 Task: Create a due date automation trigger when advanced on, 2 hours after a card is due add basic assigned only to me.
Action: Mouse moved to (1126, 328)
Screenshot: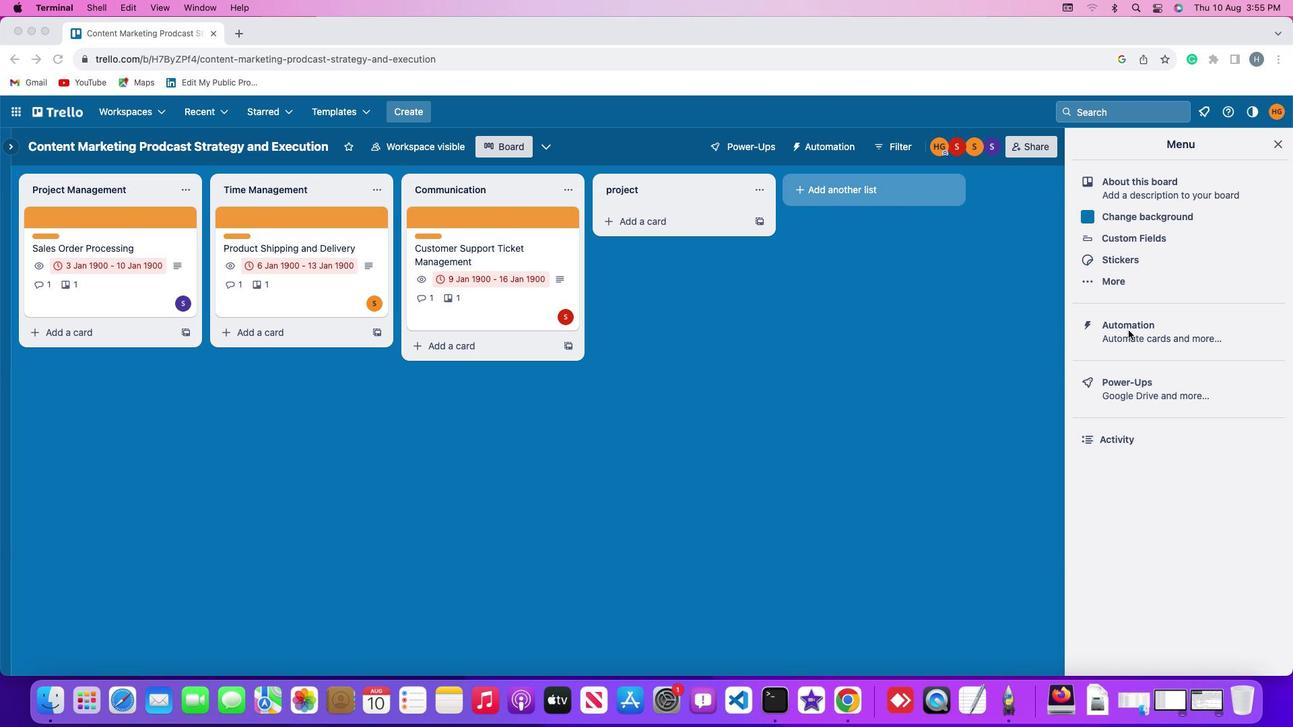 
Action: Mouse pressed left at (1126, 328)
Screenshot: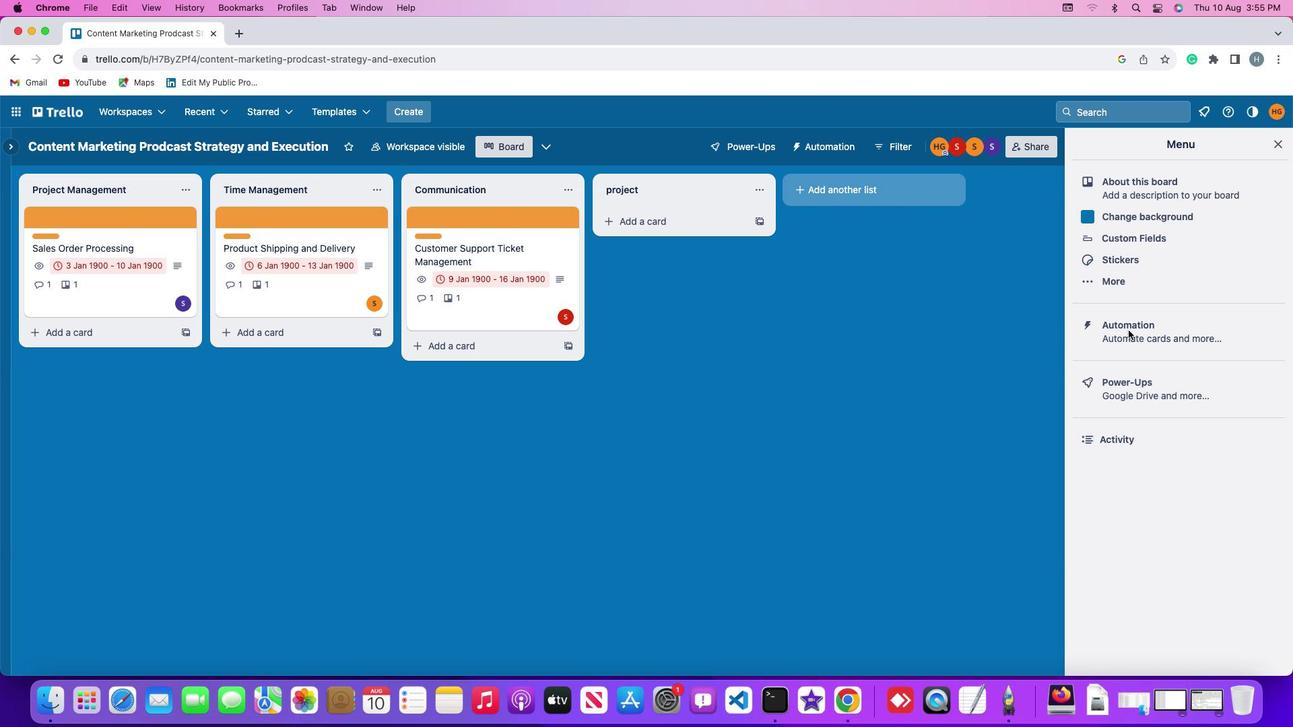 
Action: Mouse pressed left at (1126, 328)
Screenshot: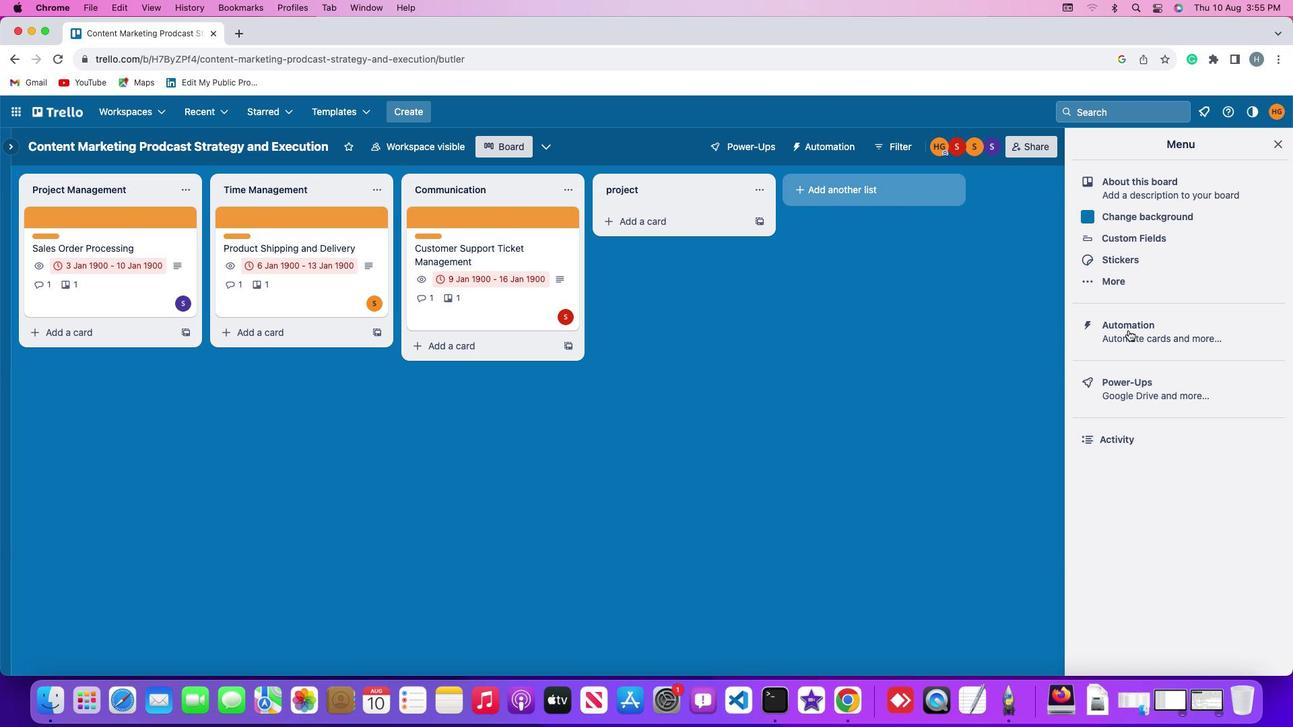
Action: Mouse moved to (81, 321)
Screenshot: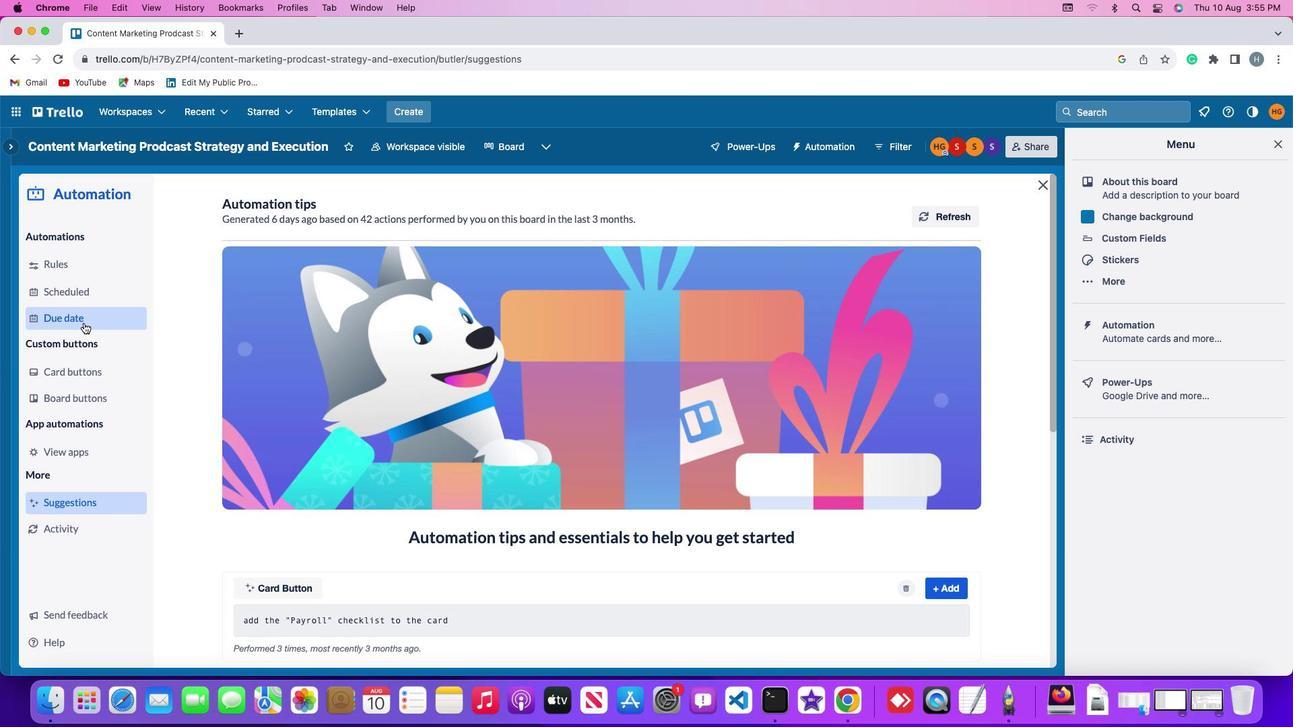 
Action: Mouse pressed left at (81, 321)
Screenshot: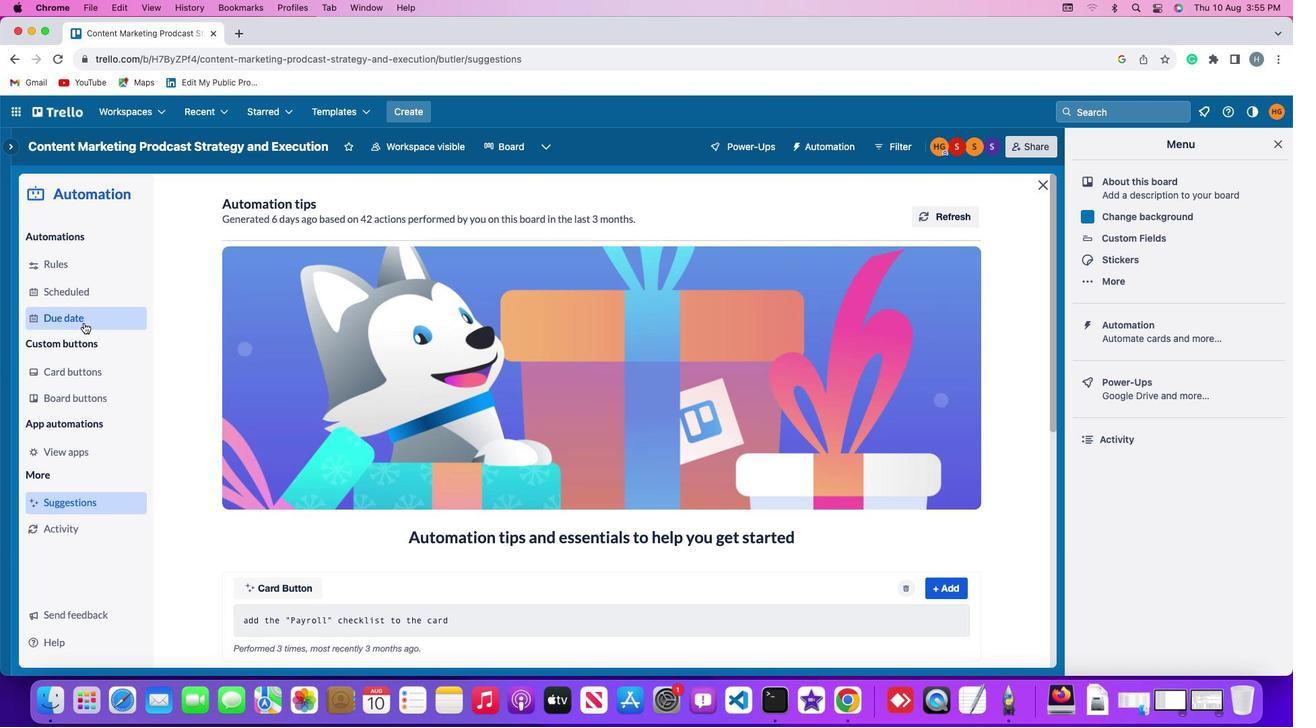 
Action: Mouse moved to (900, 202)
Screenshot: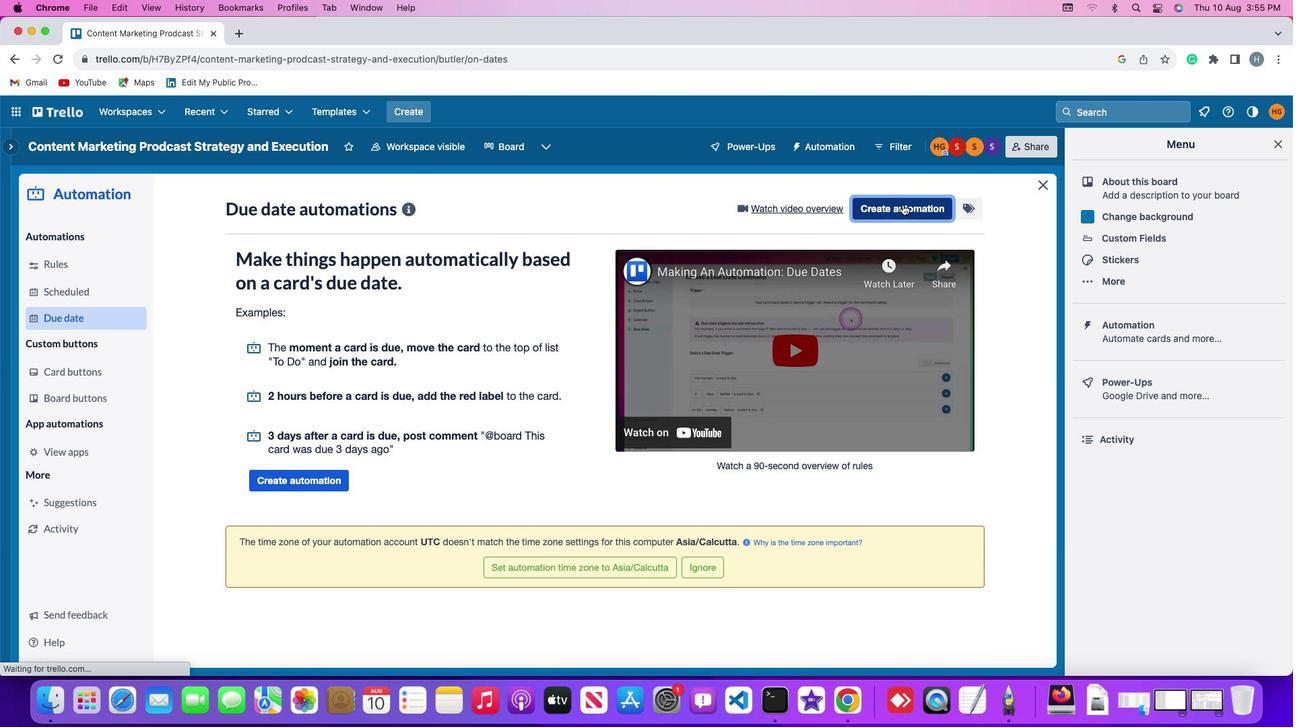 
Action: Mouse pressed left at (900, 202)
Screenshot: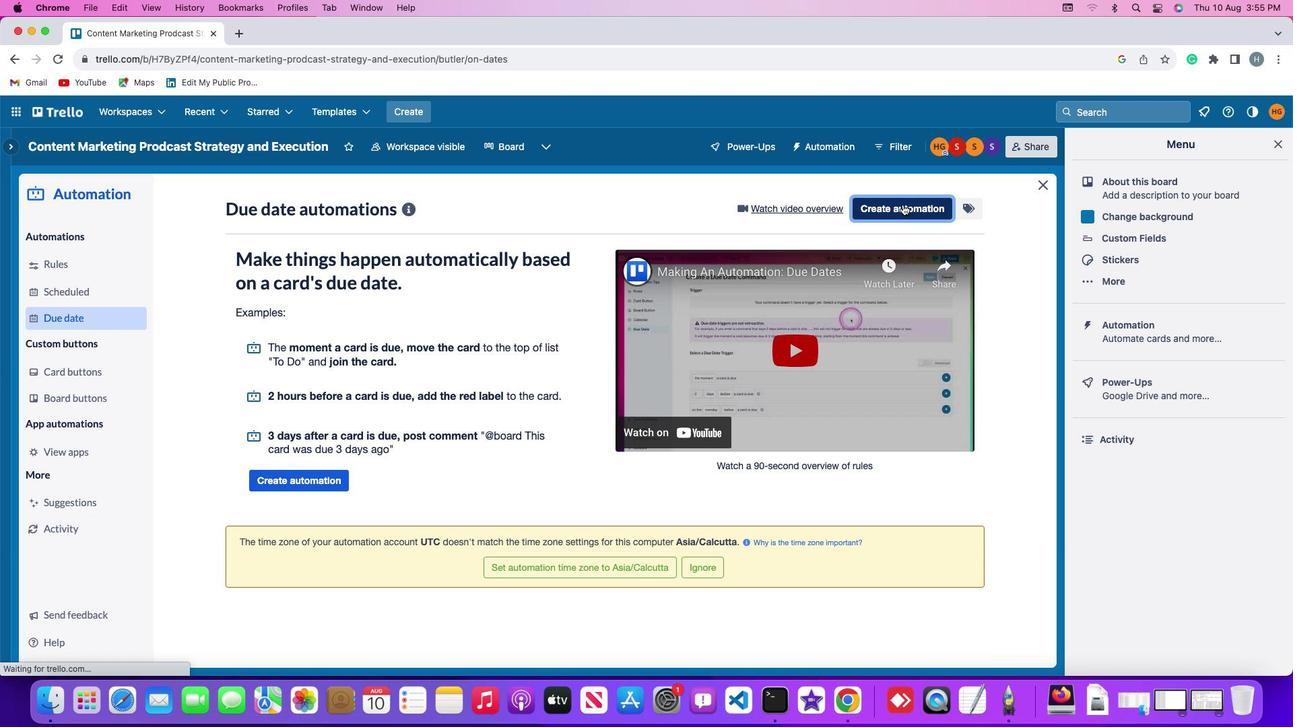 
Action: Mouse moved to (326, 335)
Screenshot: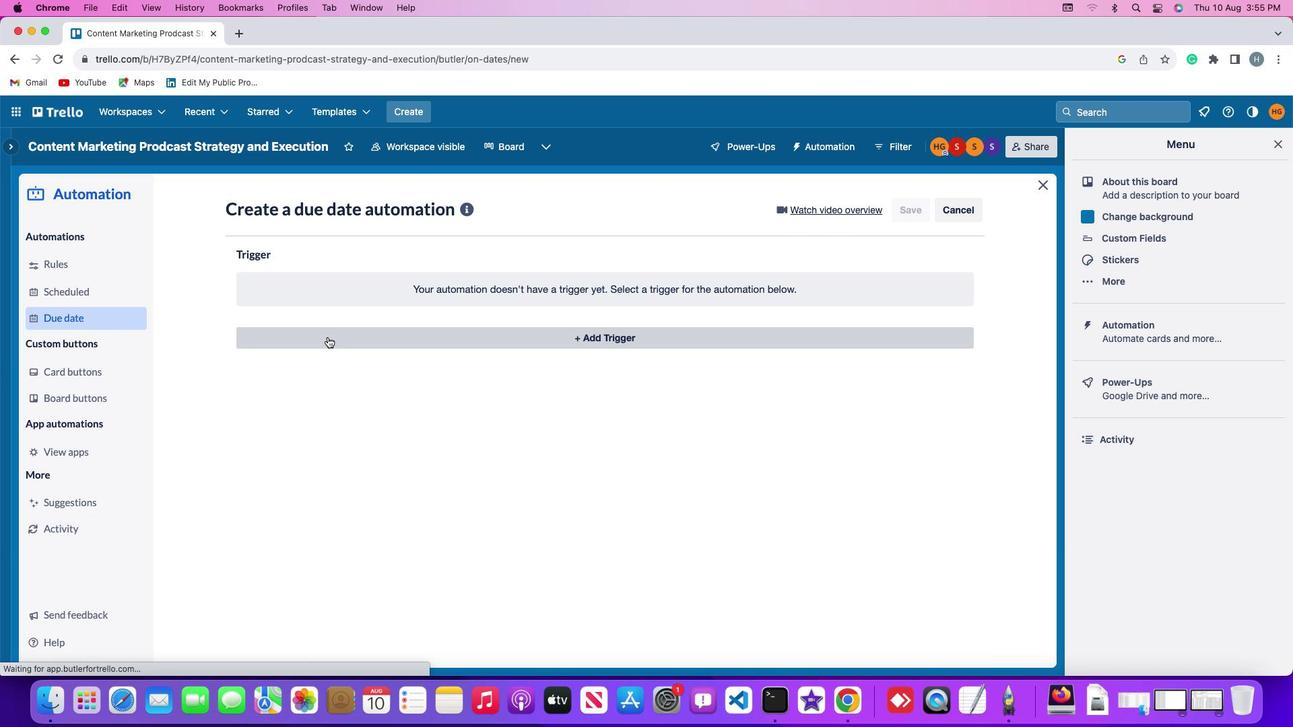 
Action: Mouse pressed left at (326, 335)
Screenshot: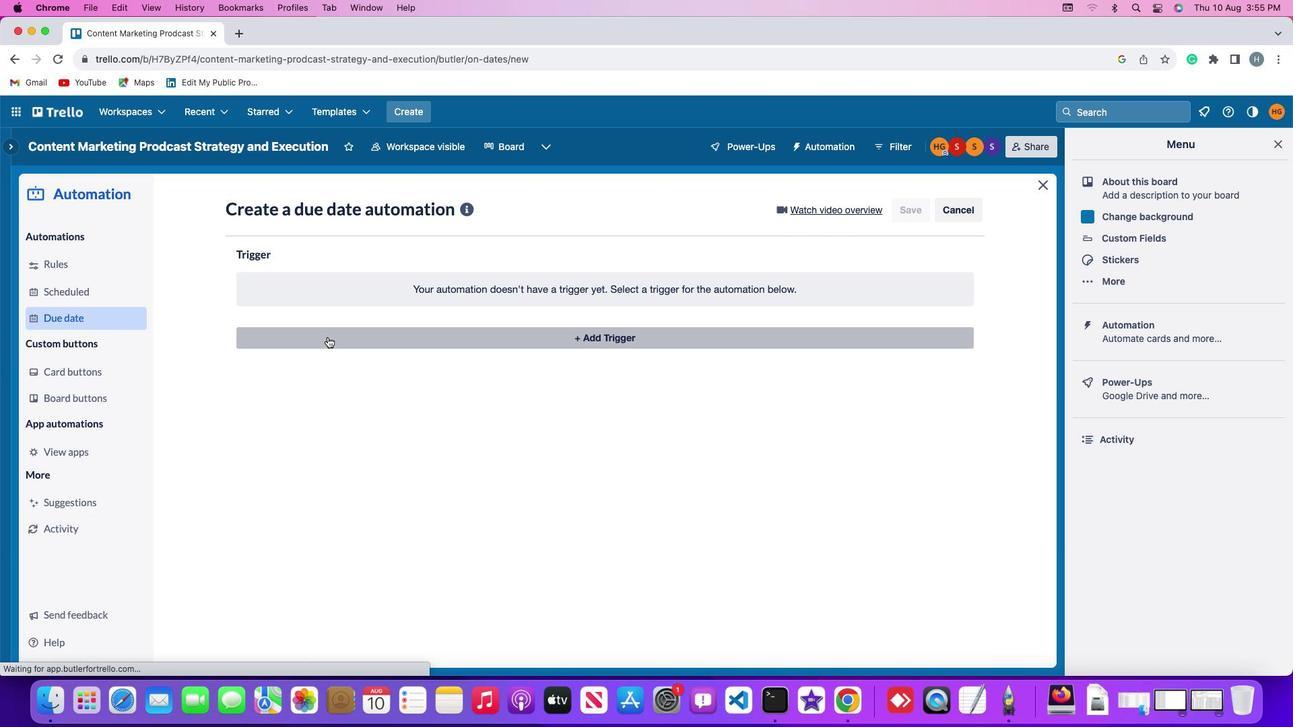 
Action: Mouse moved to (263, 542)
Screenshot: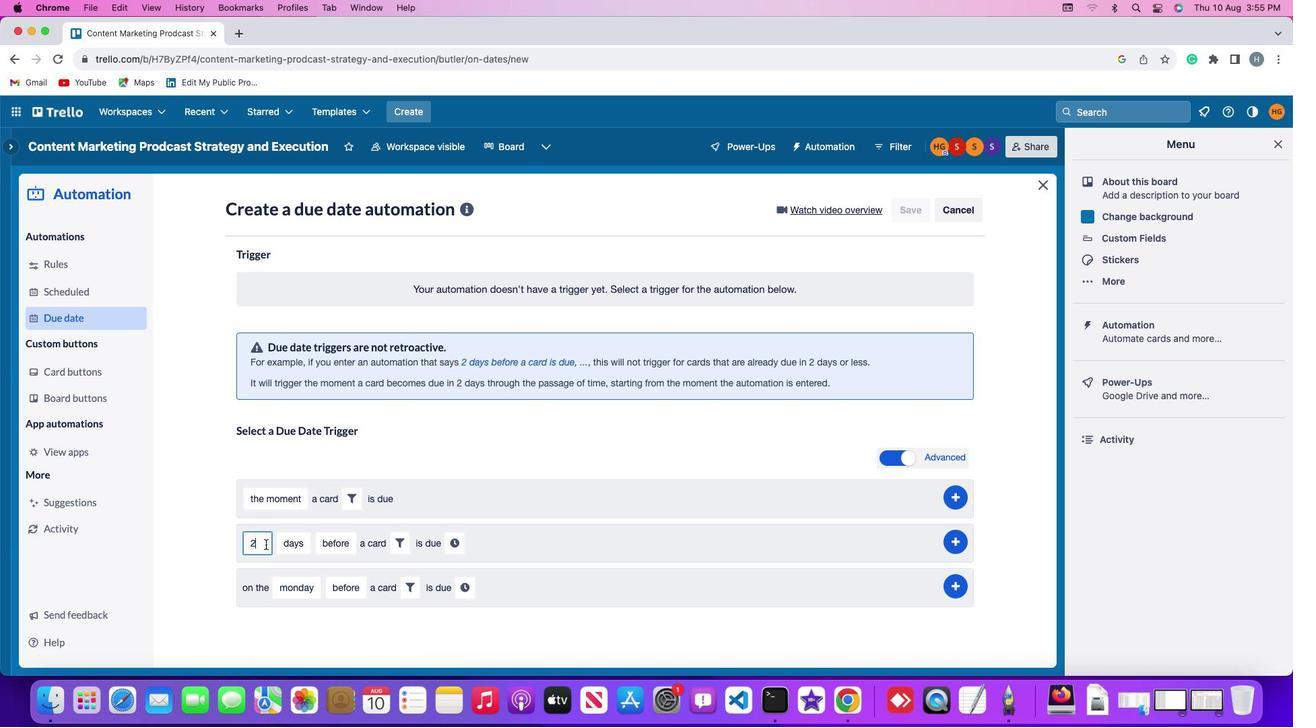 
Action: Mouse pressed left at (263, 542)
Screenshot: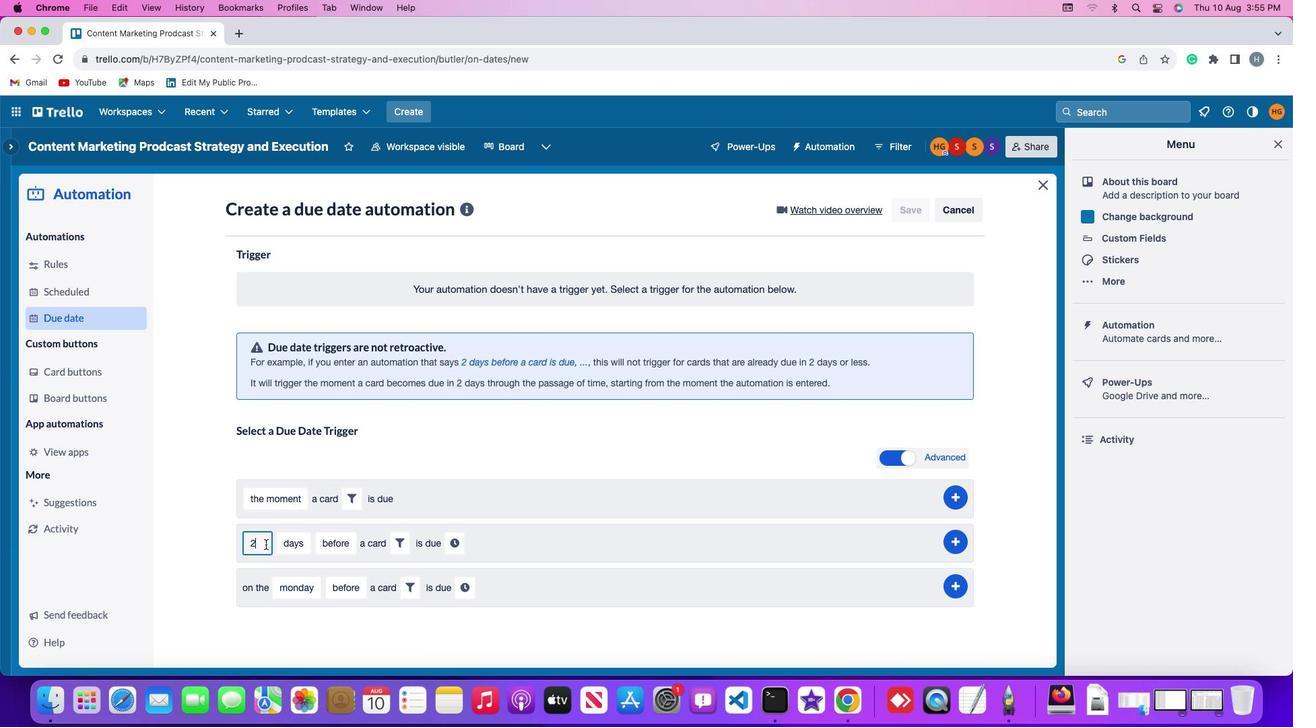 
Action: Mouse moved to (265, 544)
Screenshot: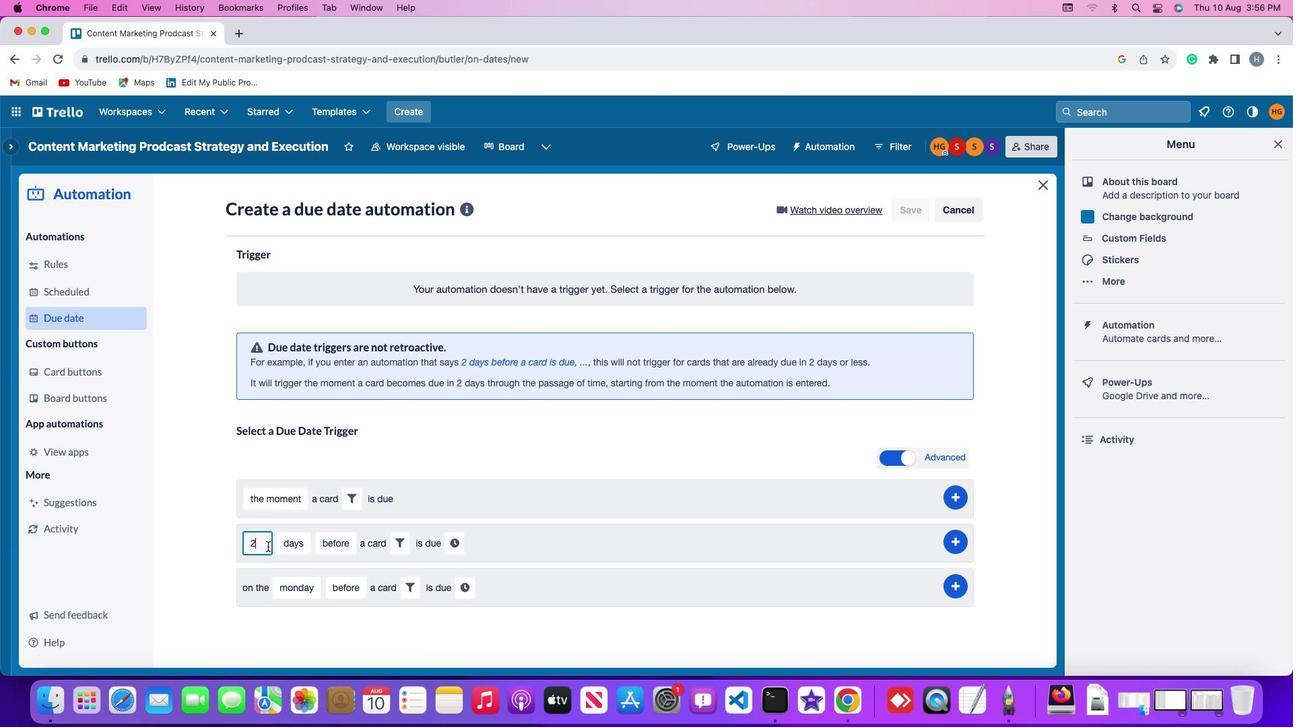 
Action: Key pressed Key.backspace
Screenshot: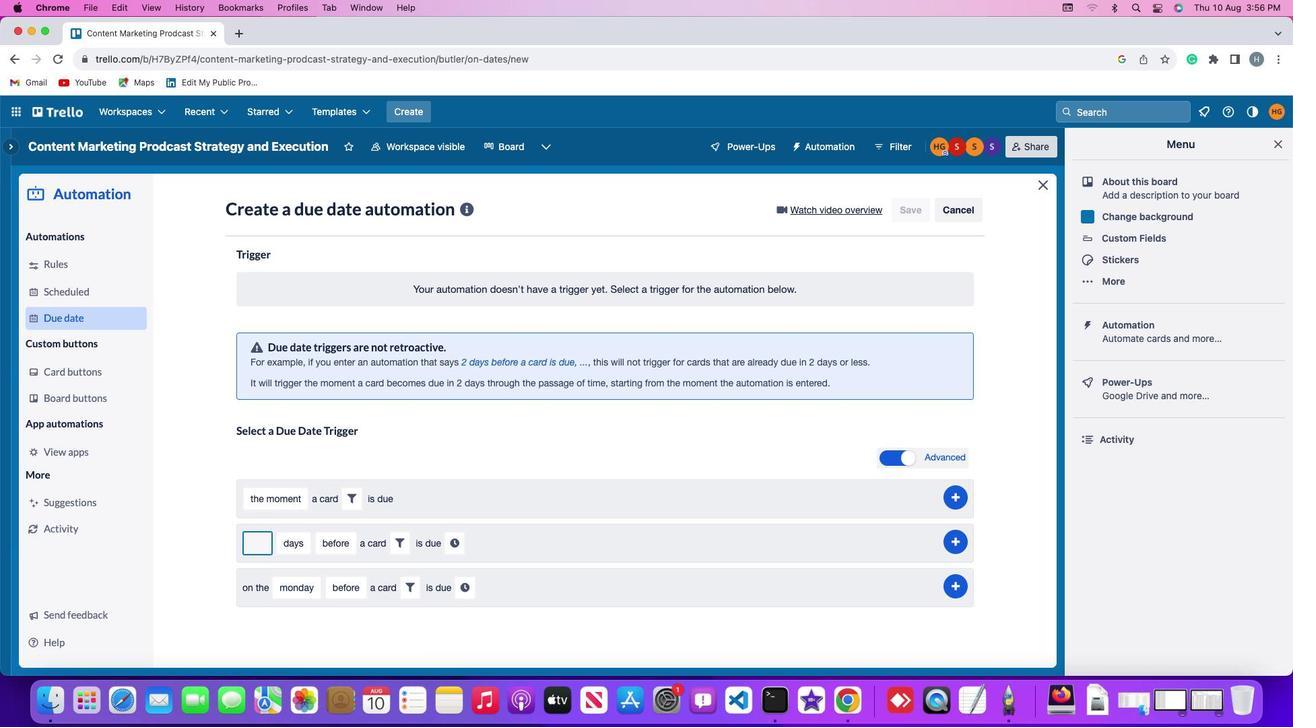 
Action: Mouse moved to (267, 544)
Screenshot: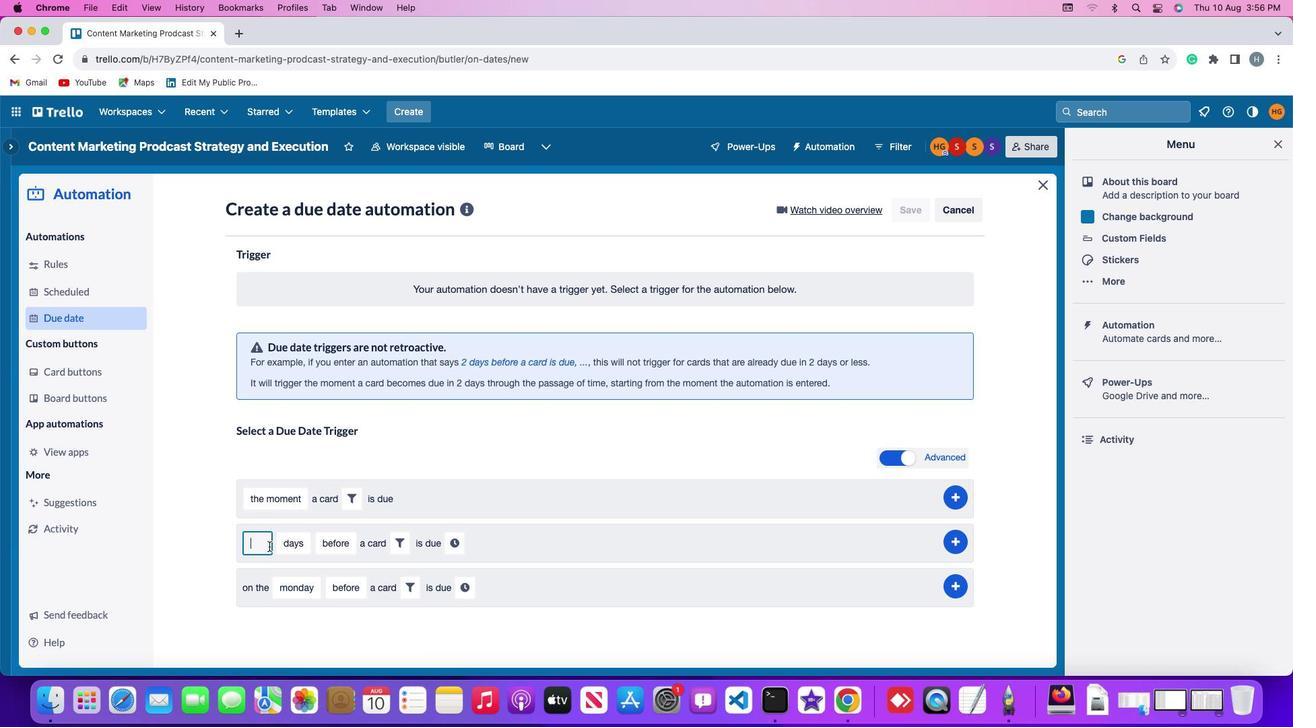 
Action: Key pressed '2'
Screenshot: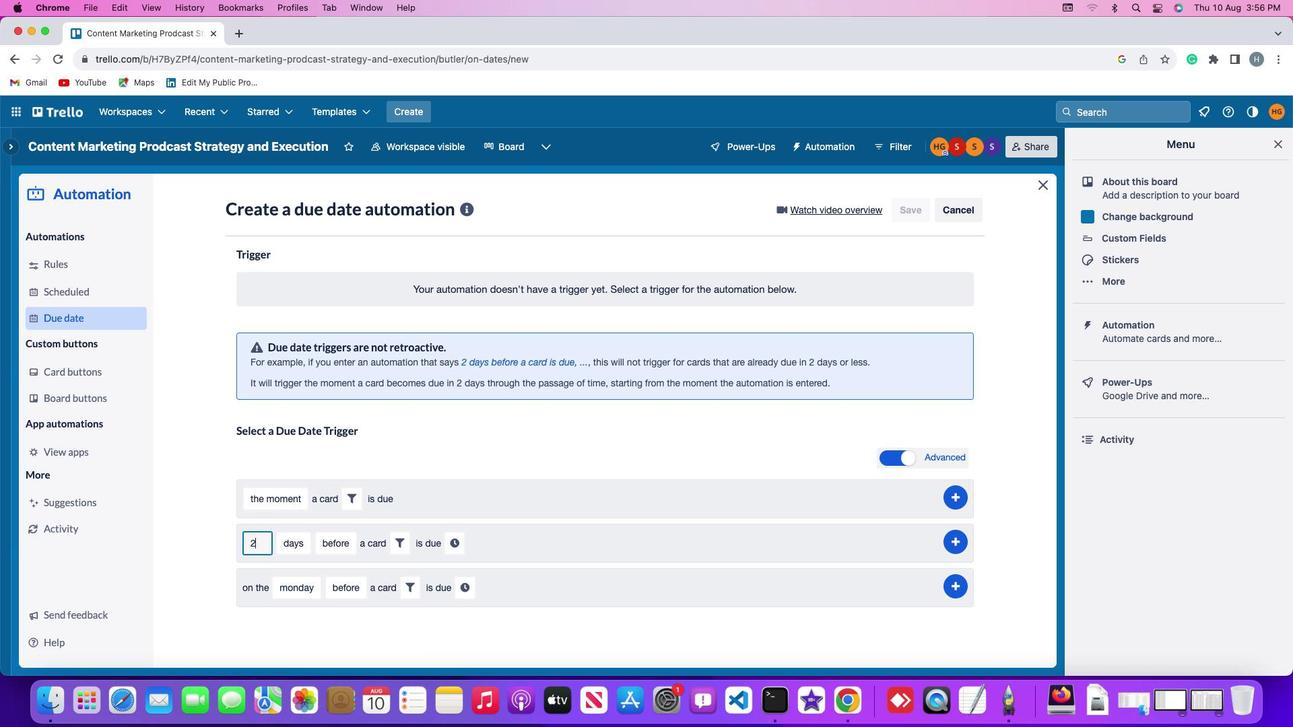 
Action: Mouse moved to (295, 545)
Screenshot: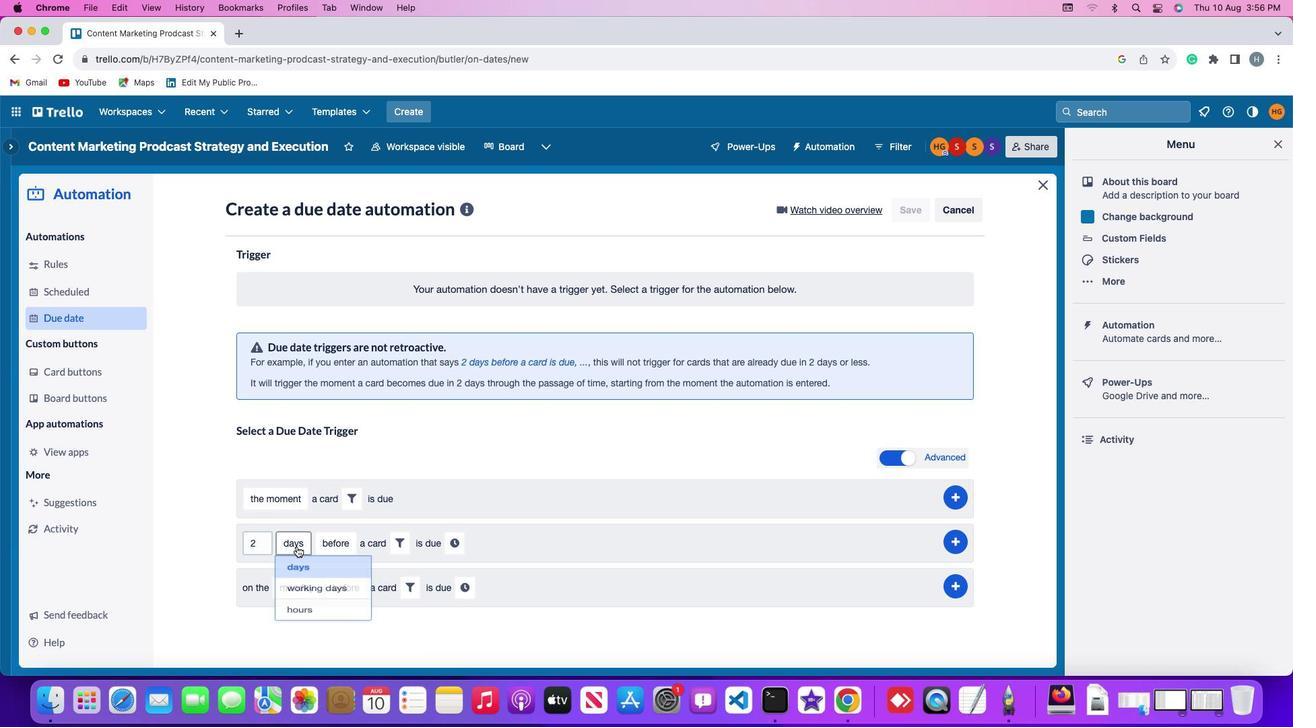 
Action: Mouse pressed left at (295, 545)
Screenshot: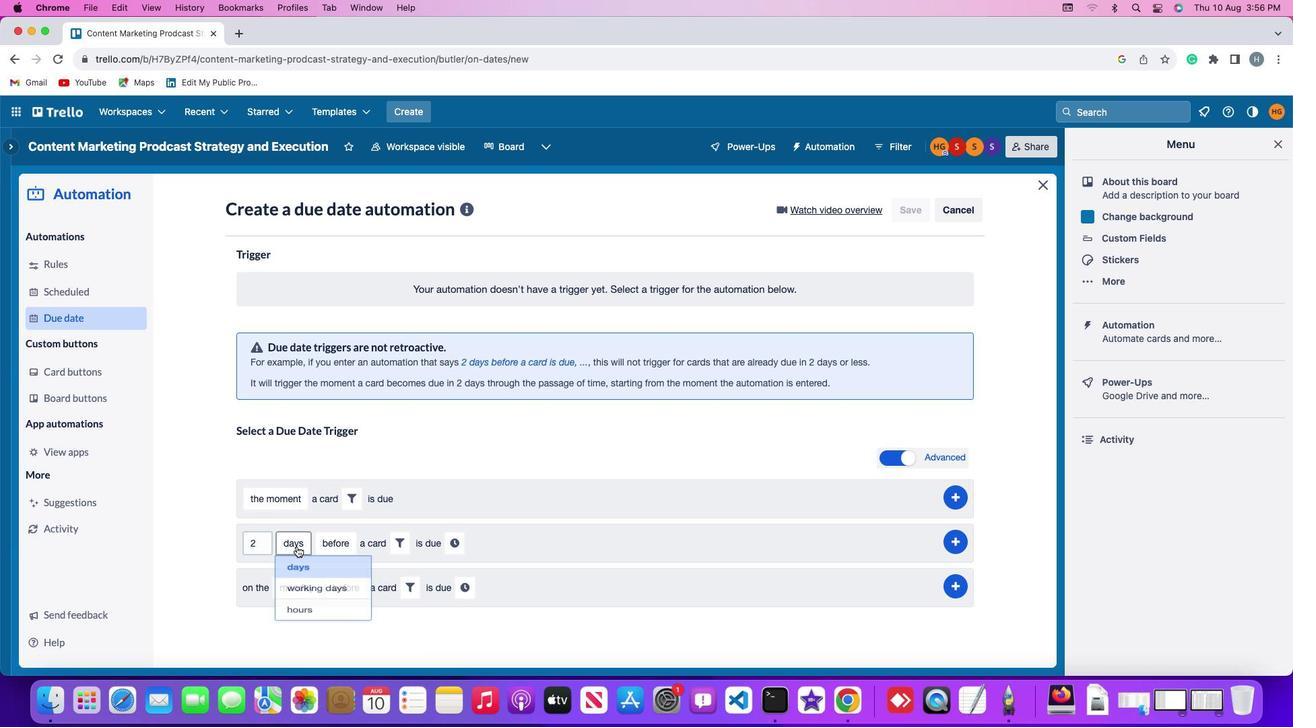 
Action: Mouse moved to (294, 619)
Screenshot: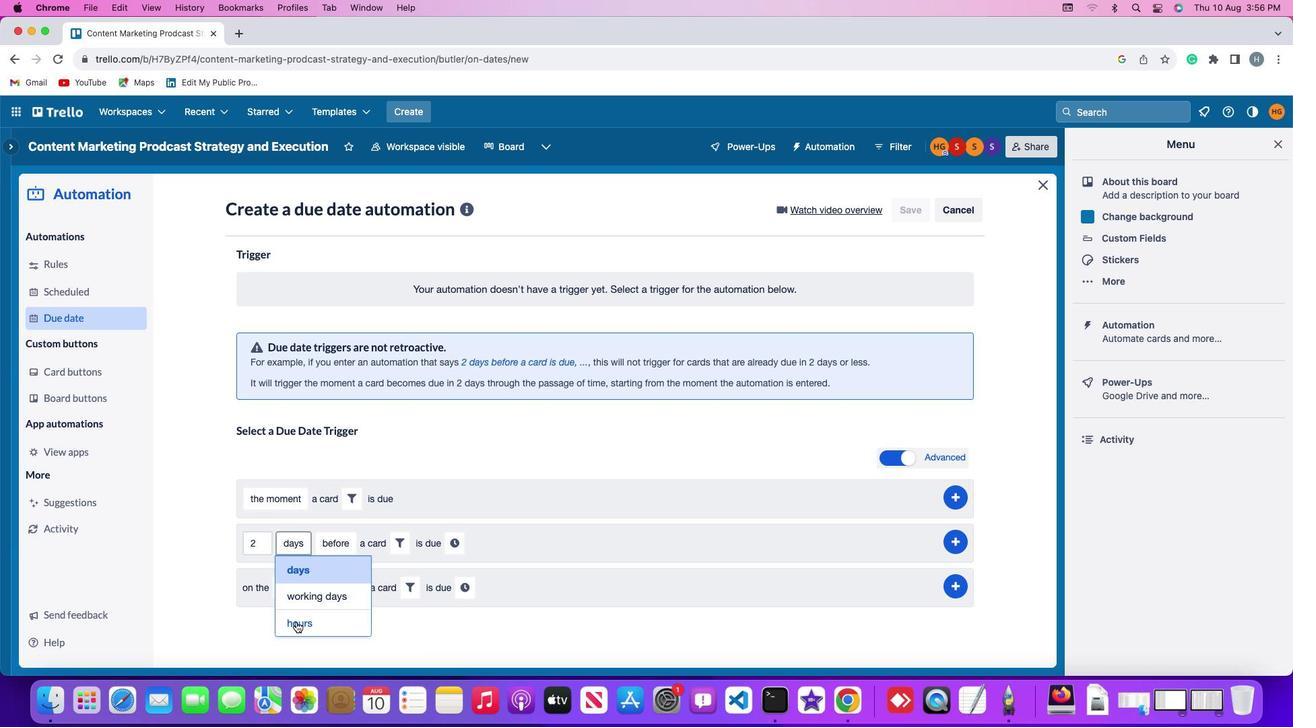 
Action: Mouse pressed left at (294, 619)
Screenshot: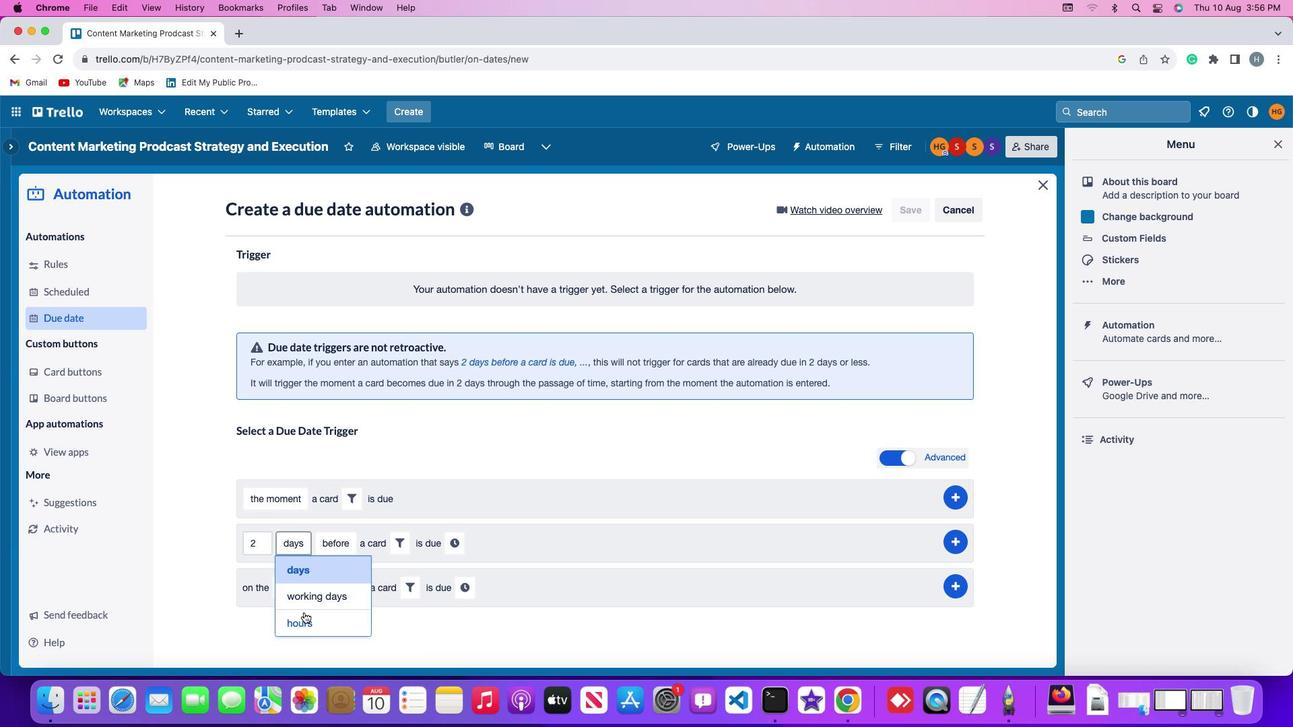 
Action: Mouse moved to (340, 532)
Screenshot: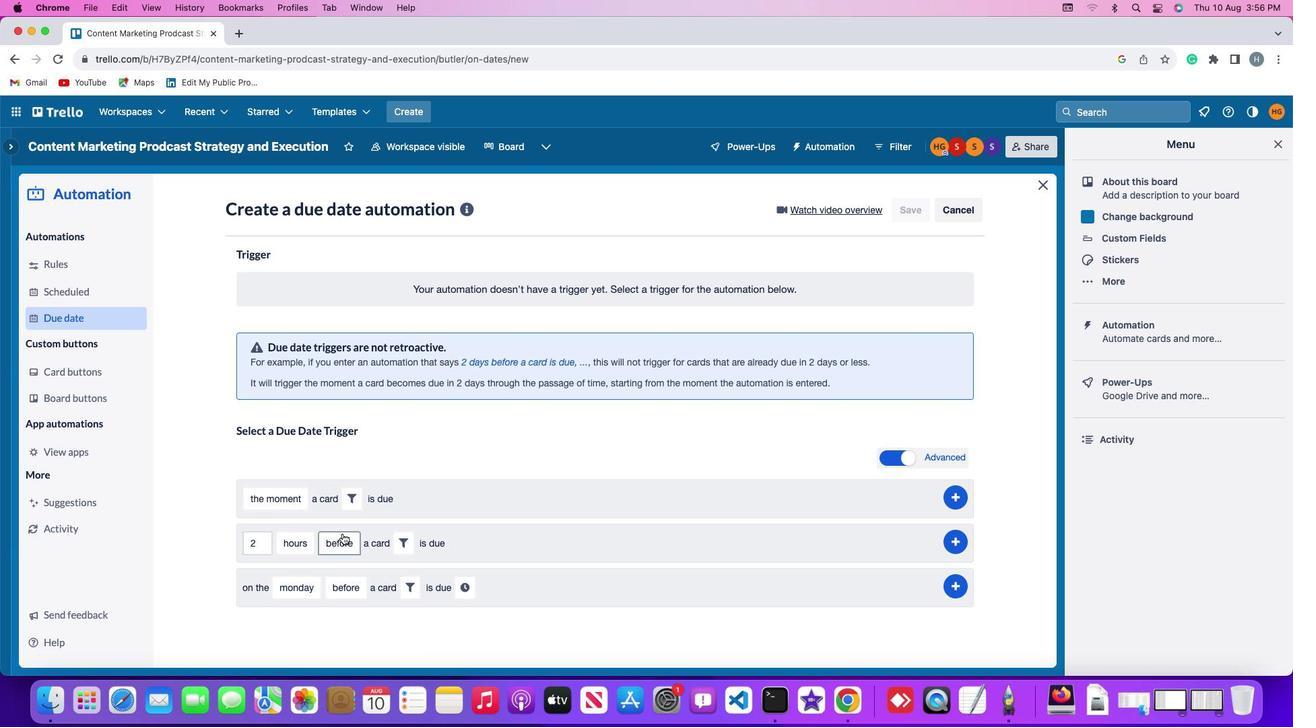 
Action: Mouse pressed left at (340, 532)
Screenshot: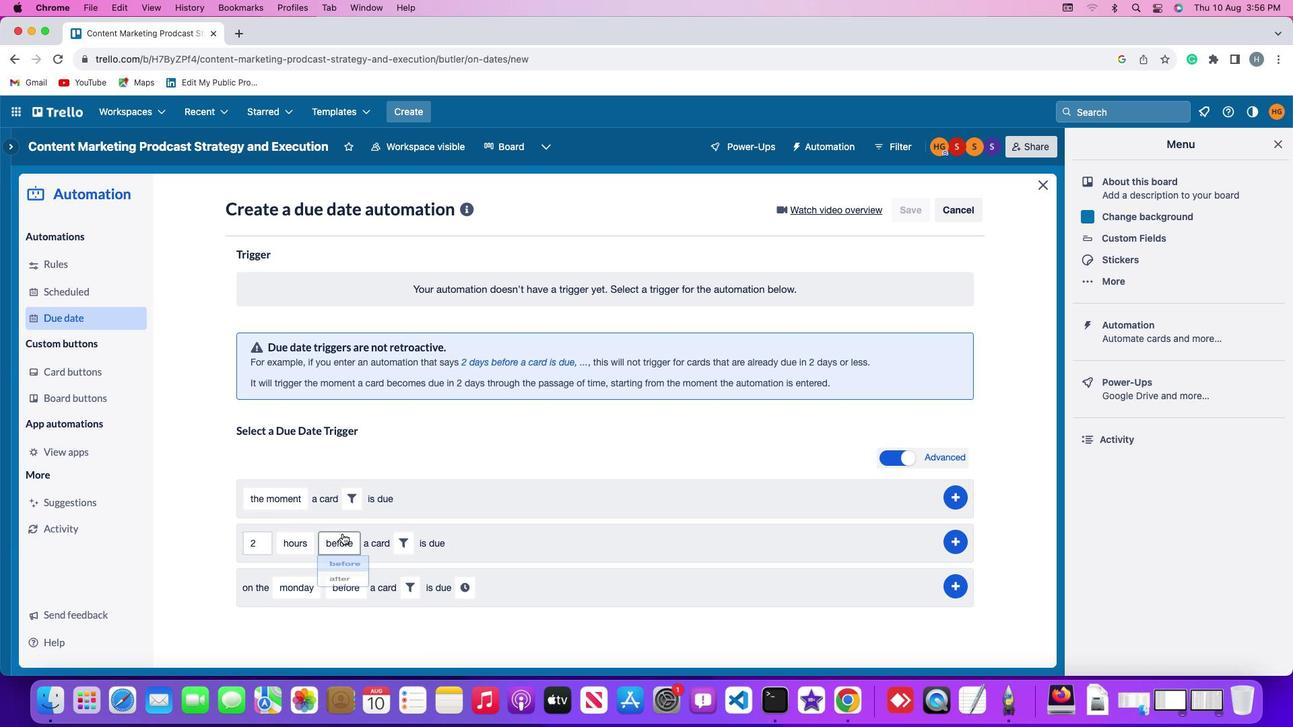 
Action: Mouse moved to (338, 593)
Screenshot: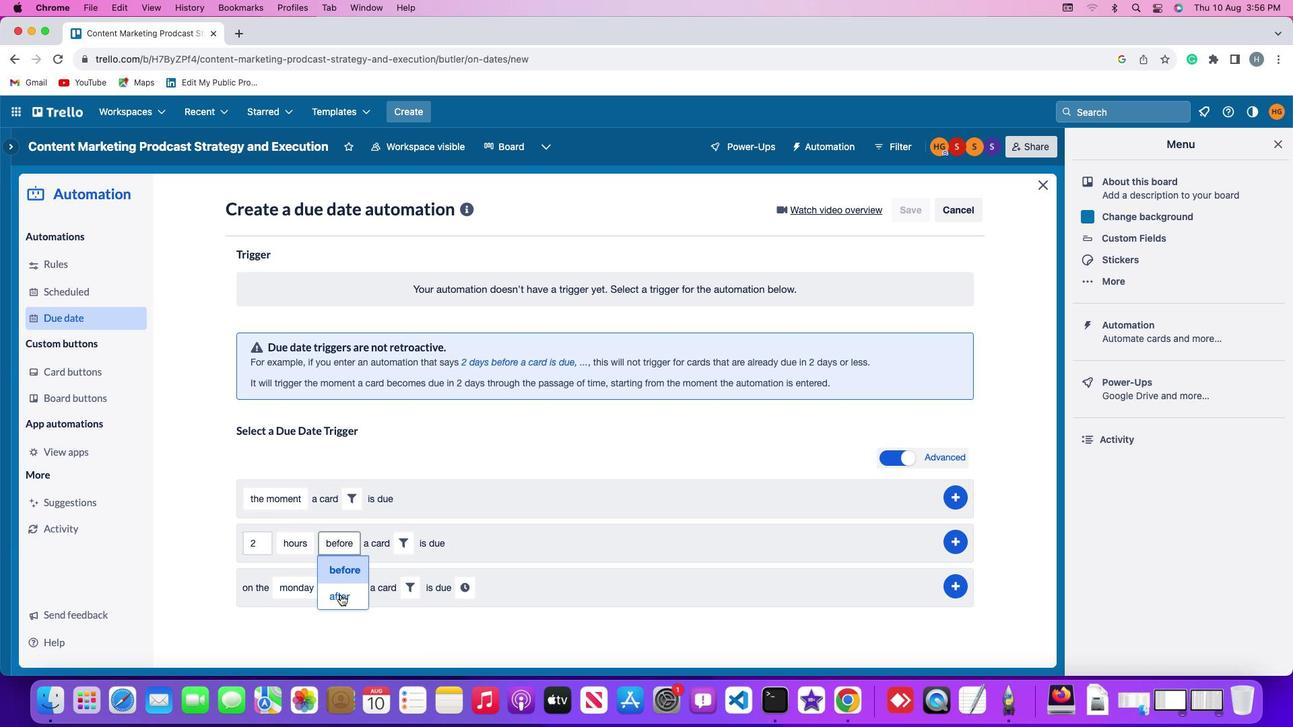 
Action: Mouse pressed left at (338, 593)
Screenshot: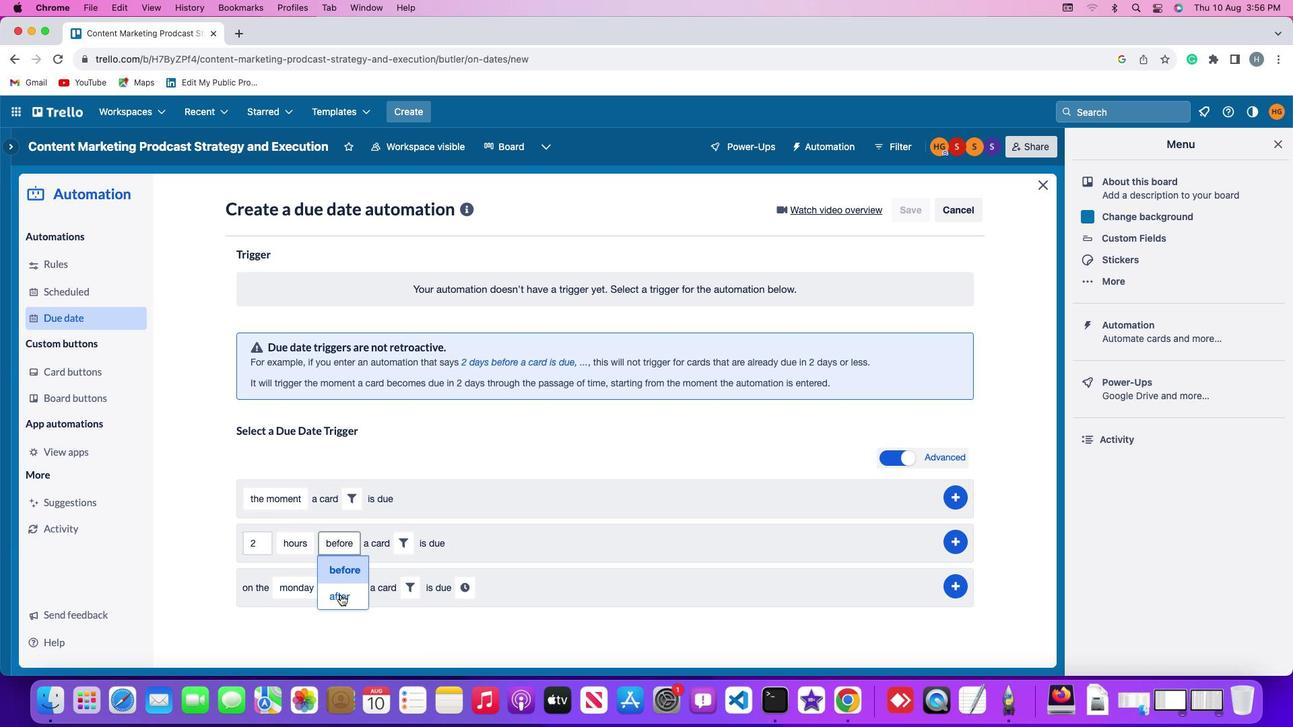 
Action: Mouse moved to (392, 546)
Screenshot: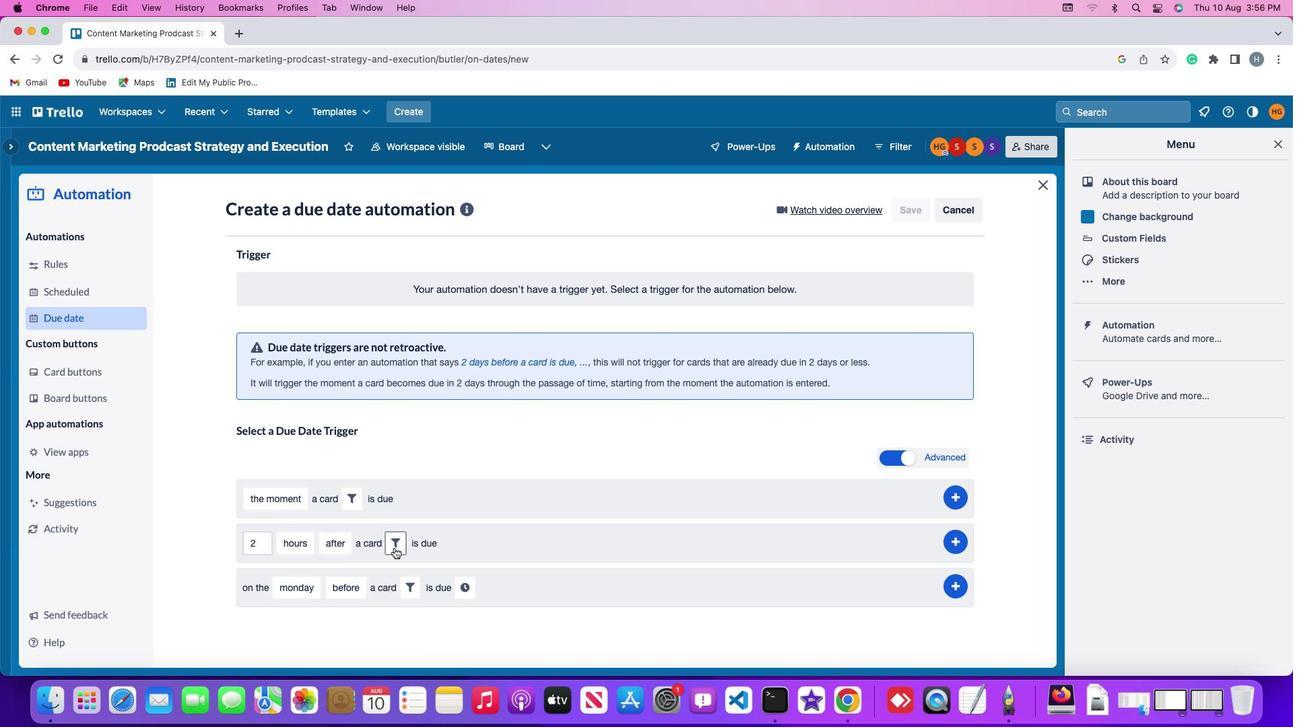 
Action: Mouse pressed left at (392, 546)
Screenshot: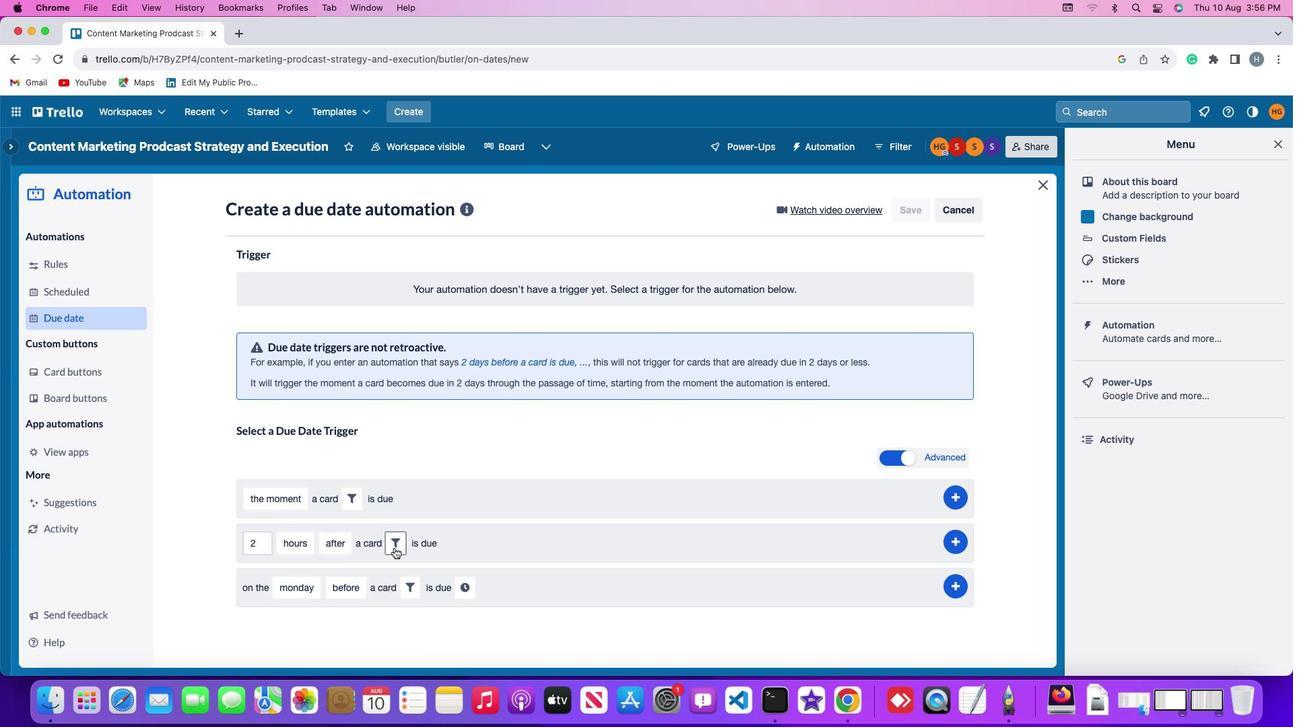 
Action: Mouse moved to (356, 612)
Screenshot: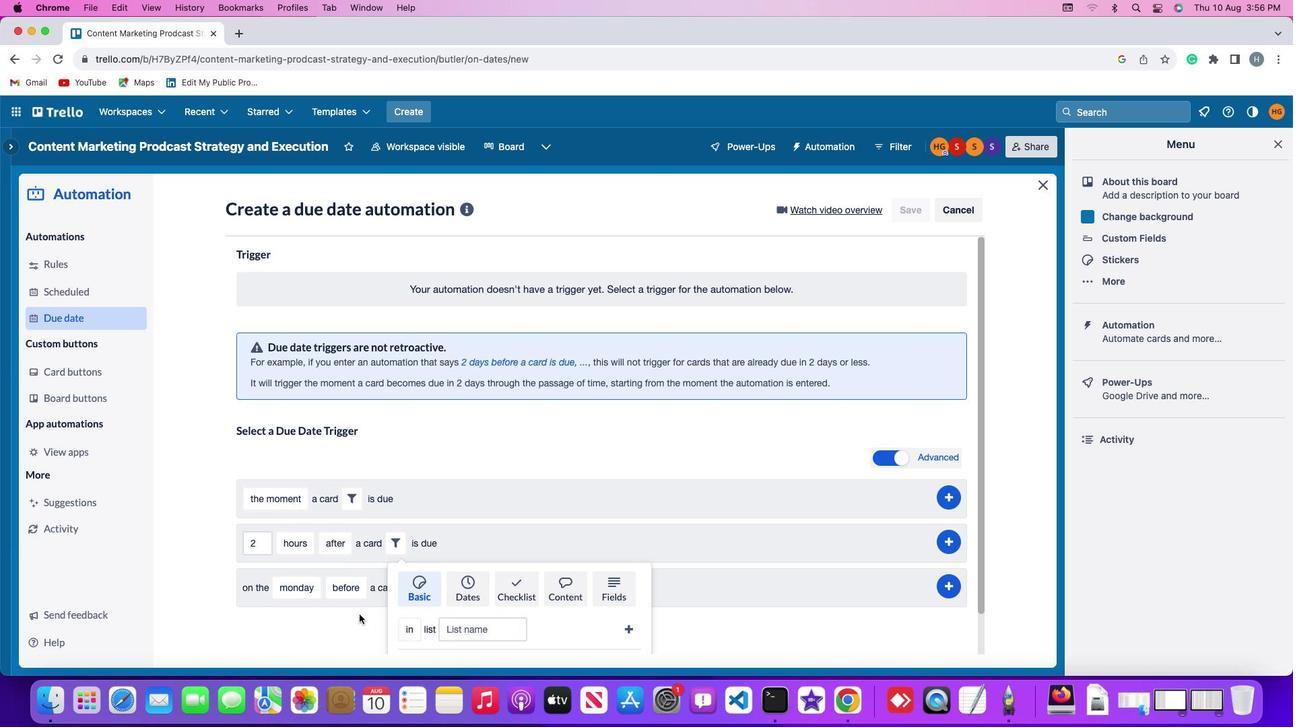 
Action: Mouse scrolled (356, 612) with delta (-1, -2)
Screenshot: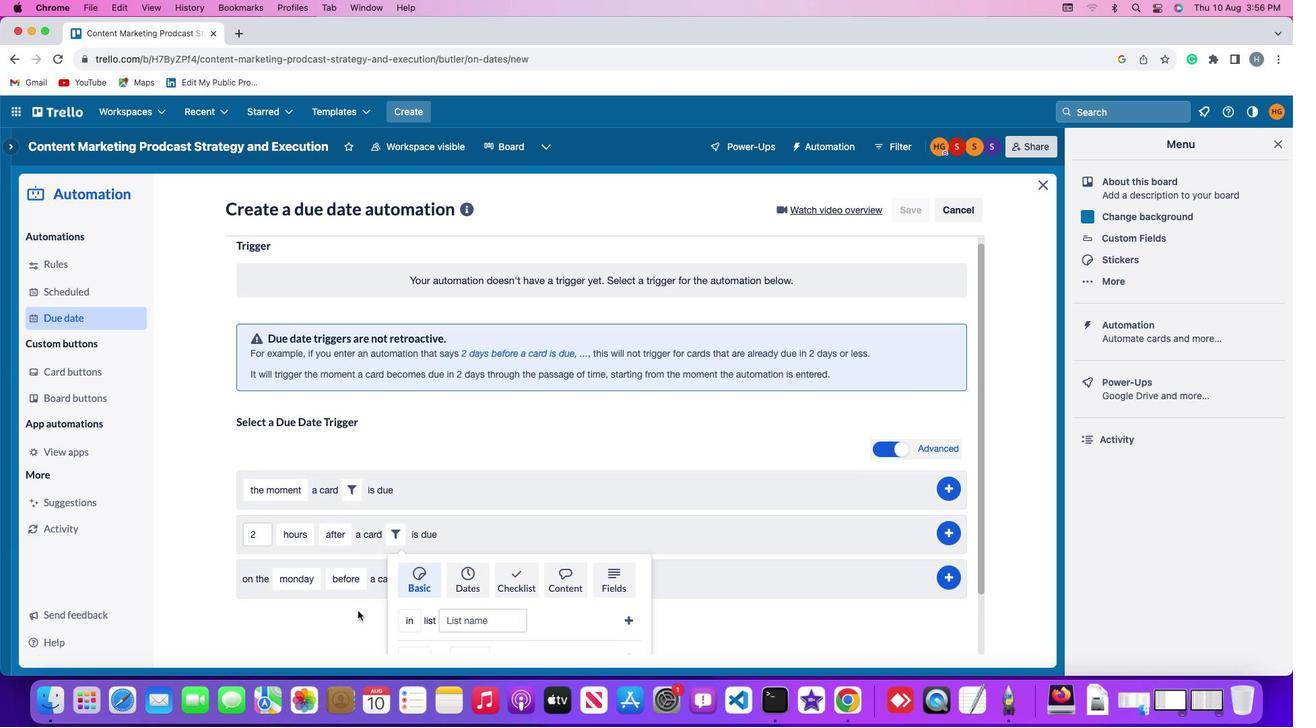 
Action: Mouse scrolled (356, 612) with delta (-1, -2)
Screenshot: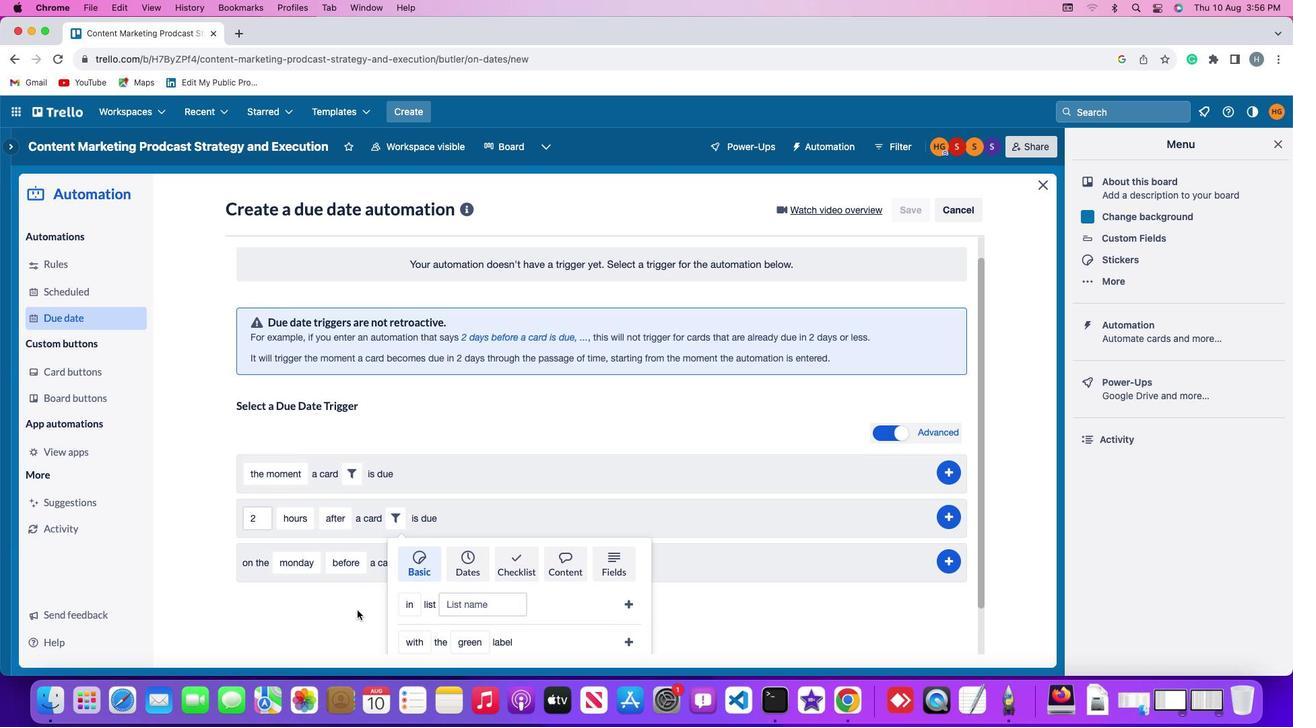 
Action: Mouse scrolled (356, 612) with delta (-1, -4)
Screenshot: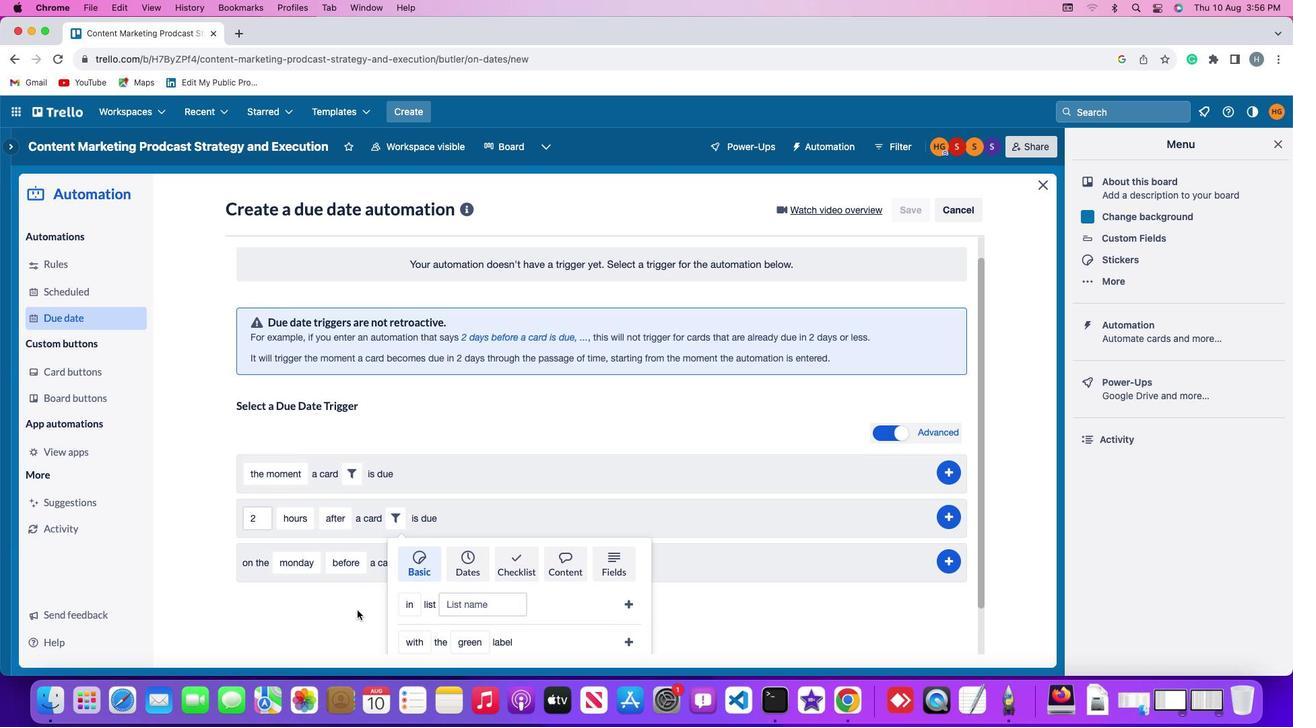 
Action: Mouse scrolled (356, 612) with delta (-1, -4)
Screenshot: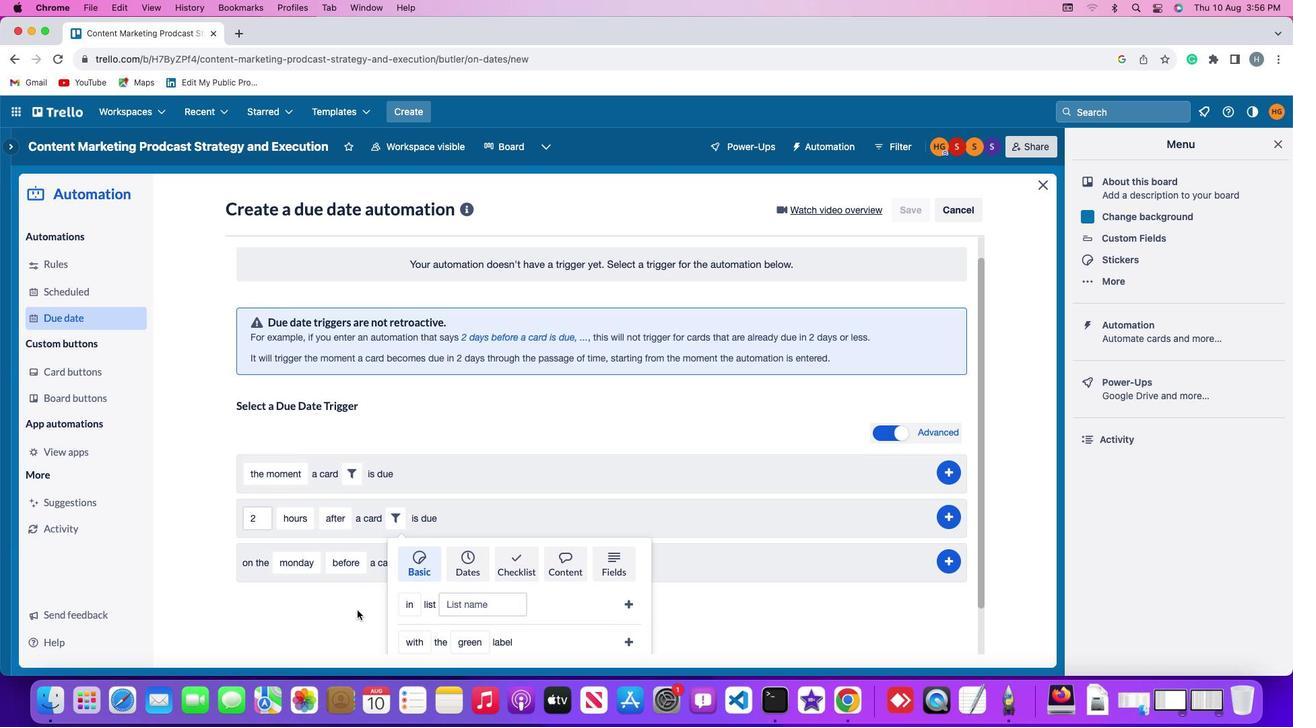 
Action: Mouse moved to (356, 612)
Screenshot: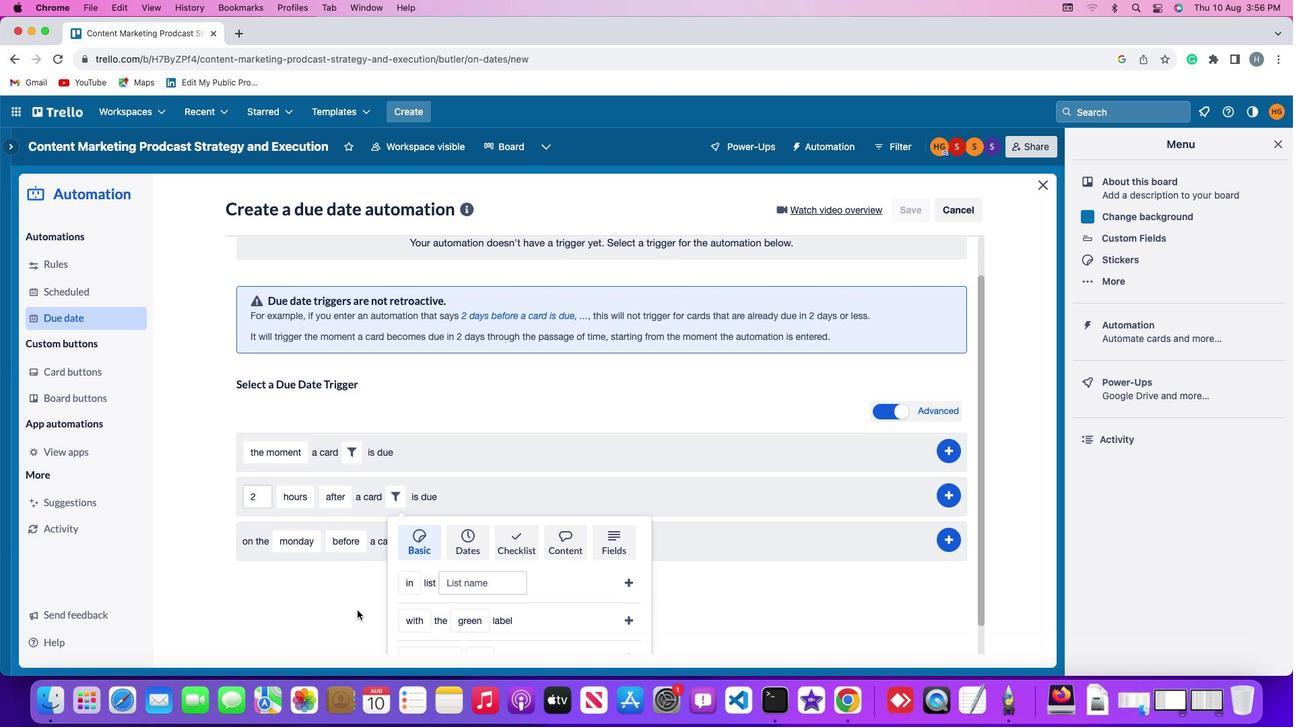 
Action: Mouse scrolled (356, 612) with delta (-1, -5)
Screenshot: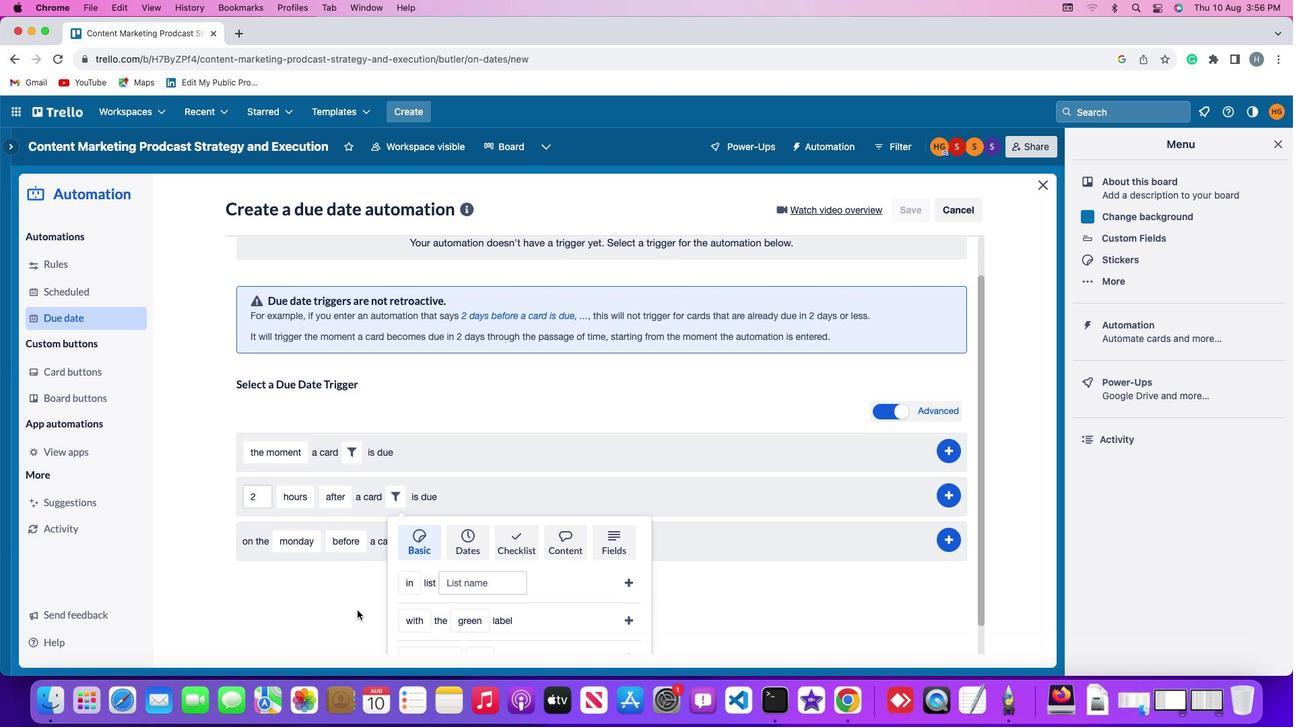 
Action: Mouse moved to (398, 622)
Screenshot: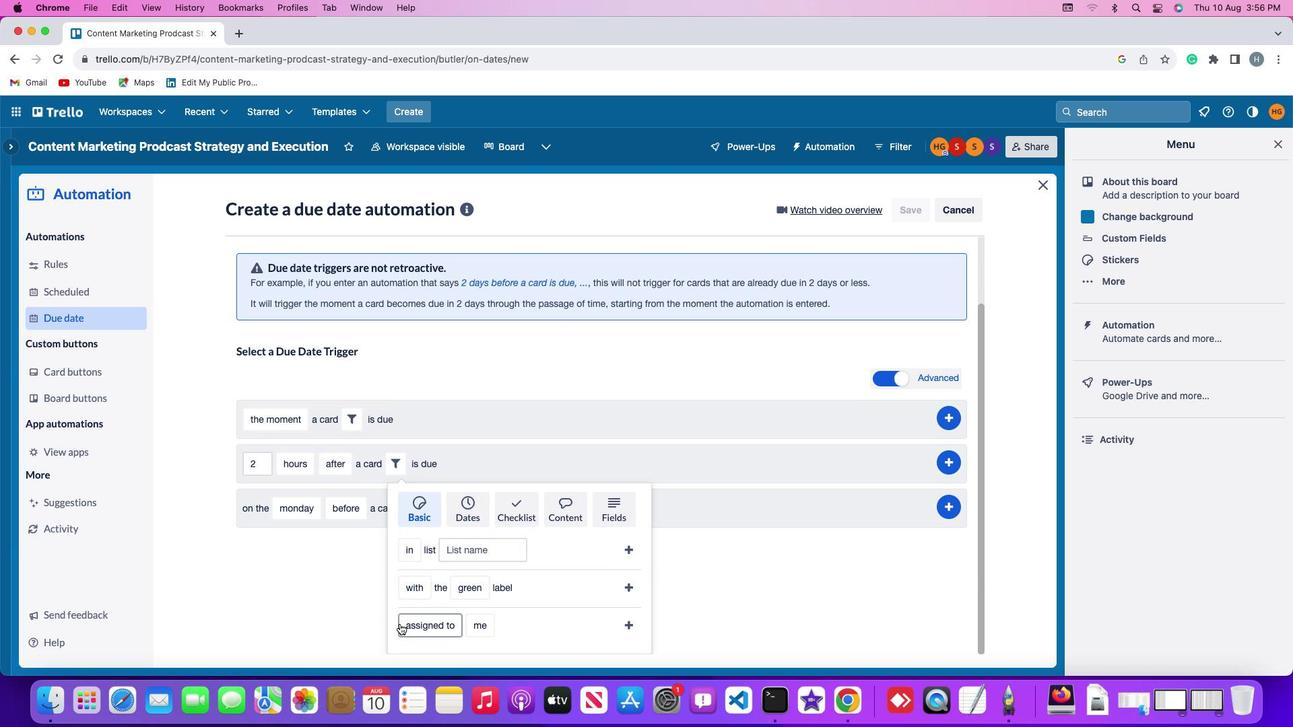 
Action: Mouse pressed left at (398, 622)
Screenshot: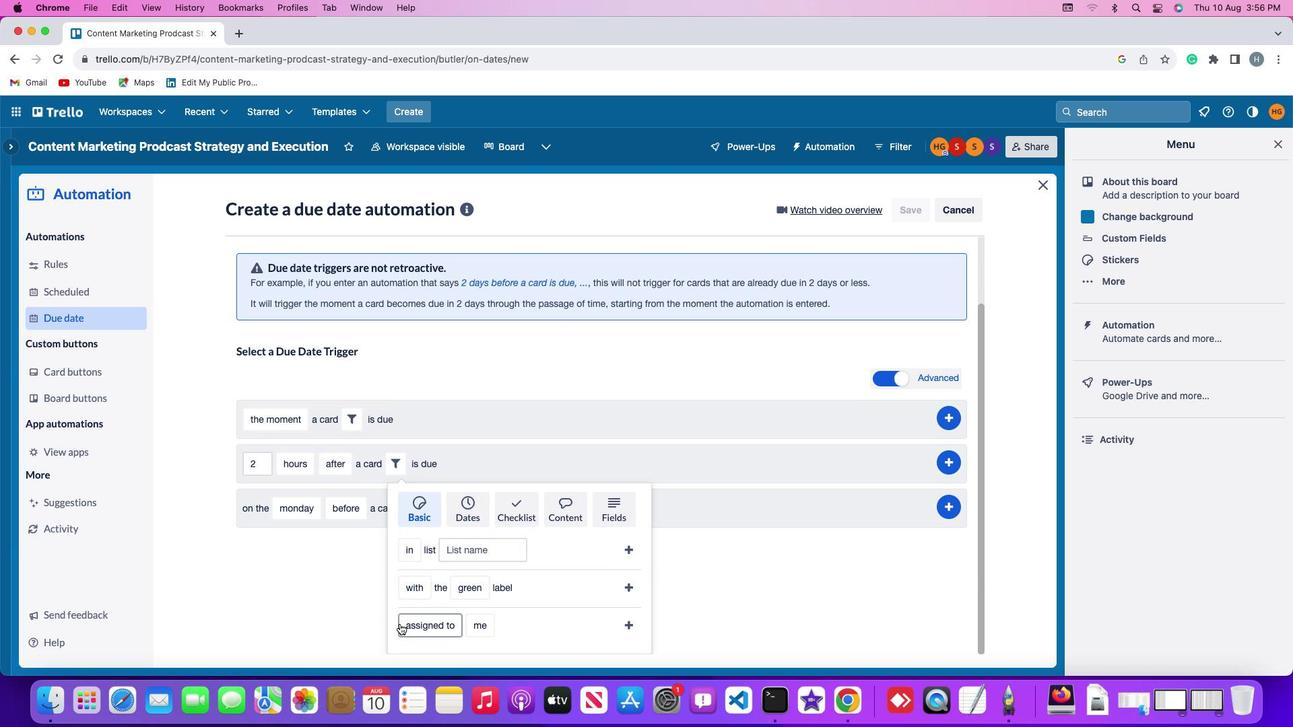 
Action: Mouse moved to (432, 577)
Screenshot: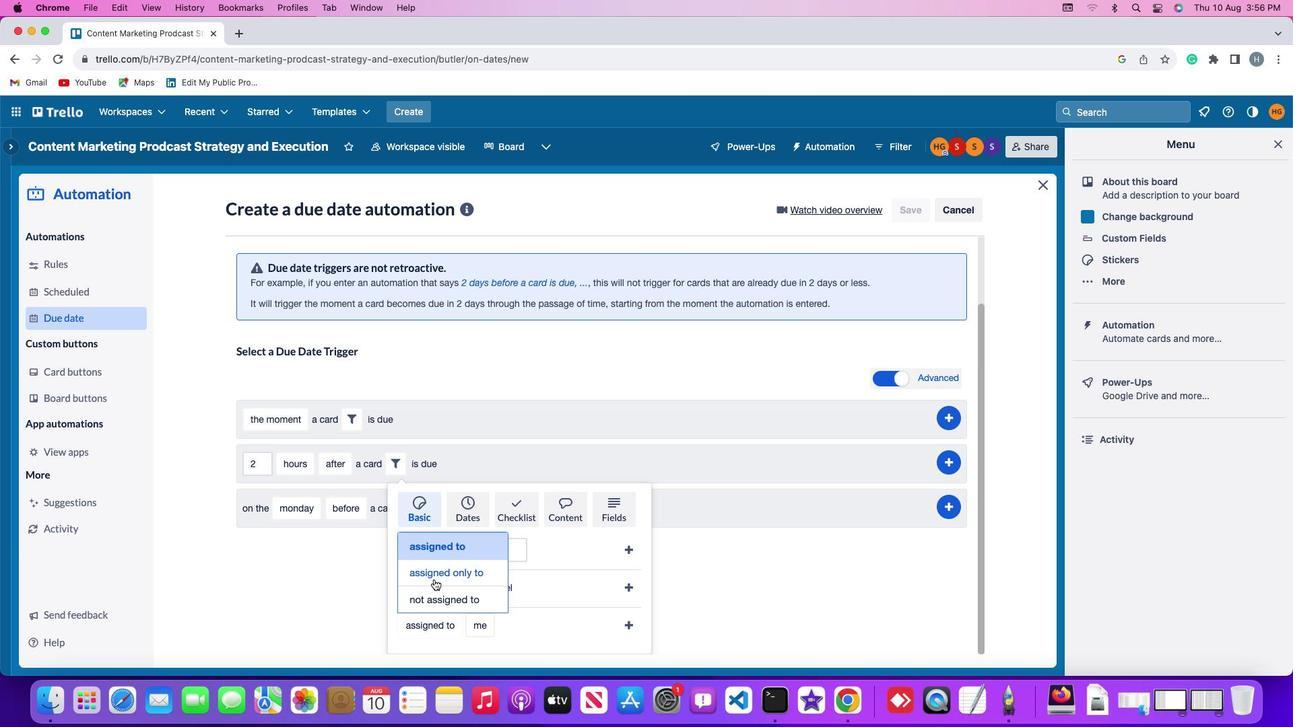 
Action: Mouse pressed left at (432, 577)
Screenshot: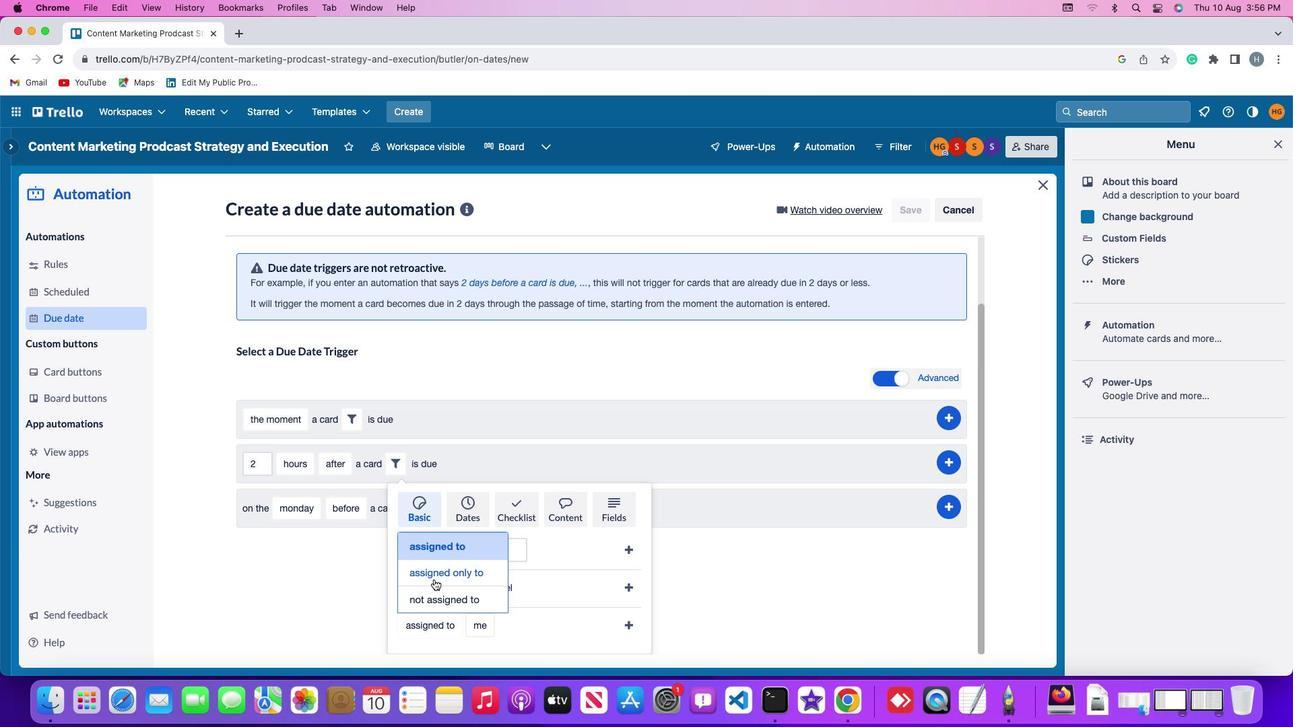 
Action: Mouse moved to (497, 626)
Screenshot: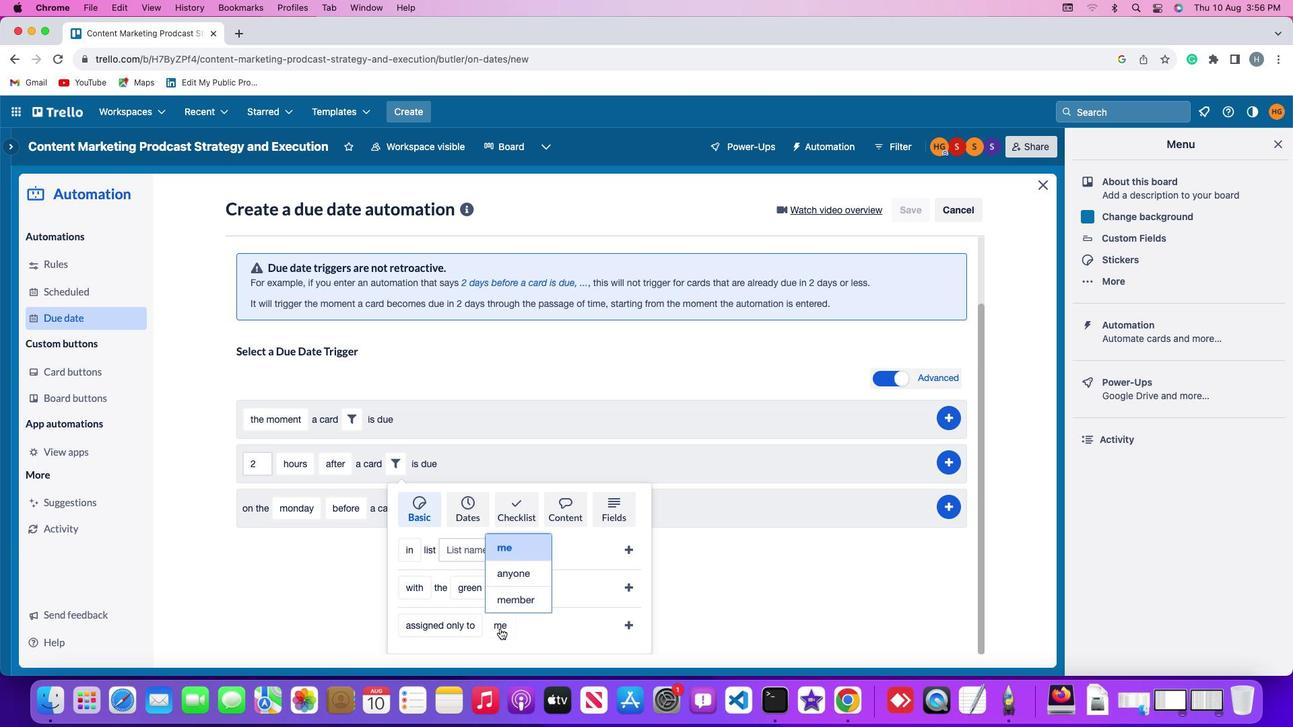 
Action: Mouse pressed left at (497, 626)
Screenshot: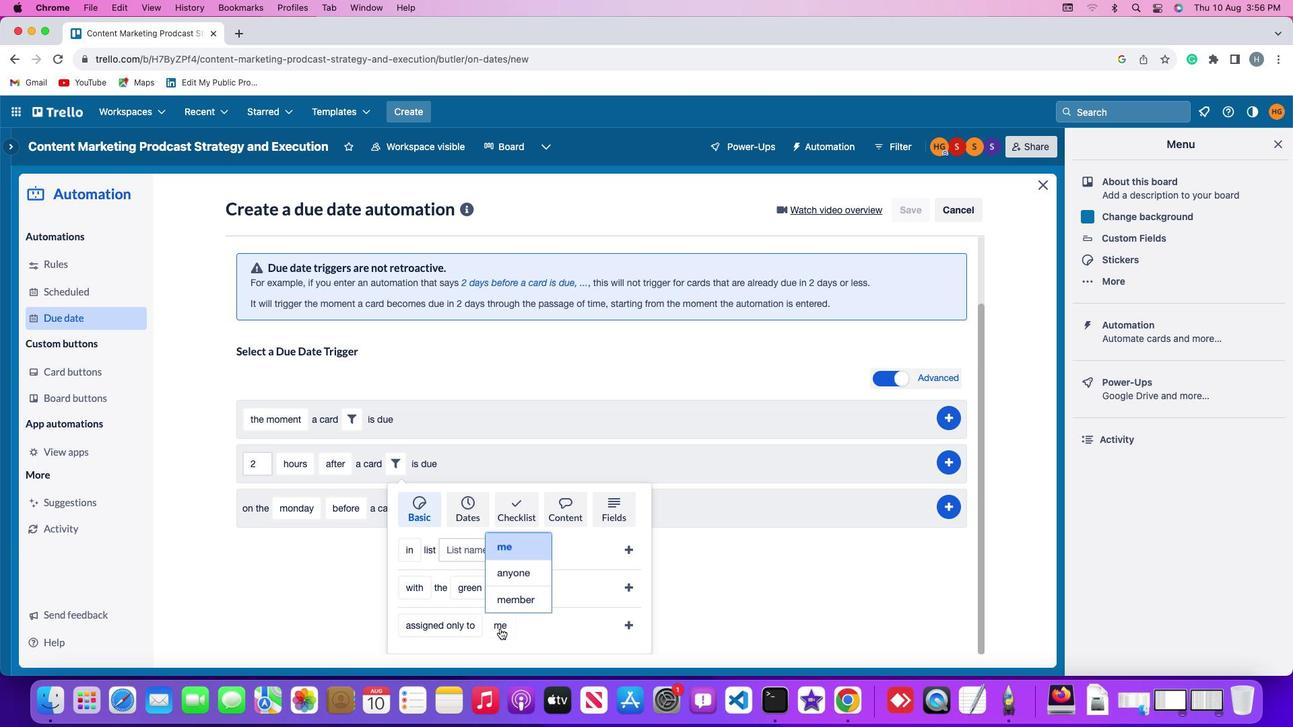 
Action: Mouse moved to (517, 539)
Screenshot: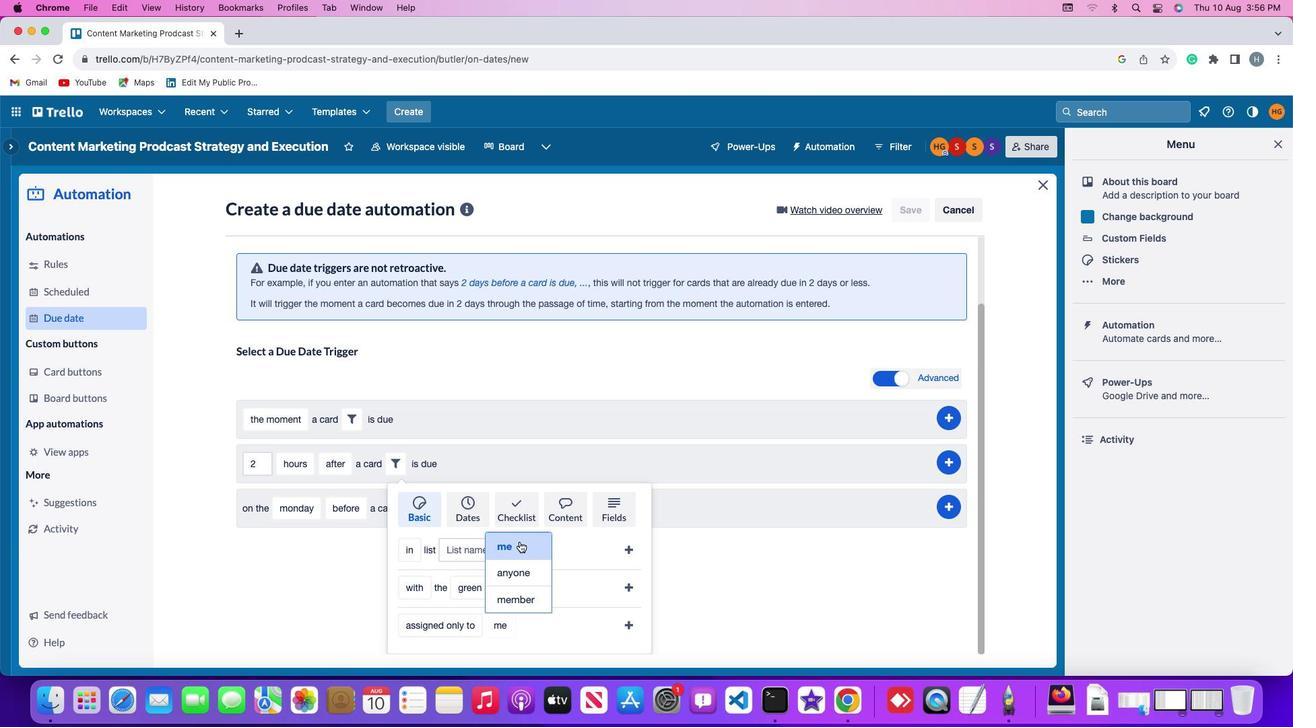 
Action: Mouse pressed left at (517, 539)
Screenshot: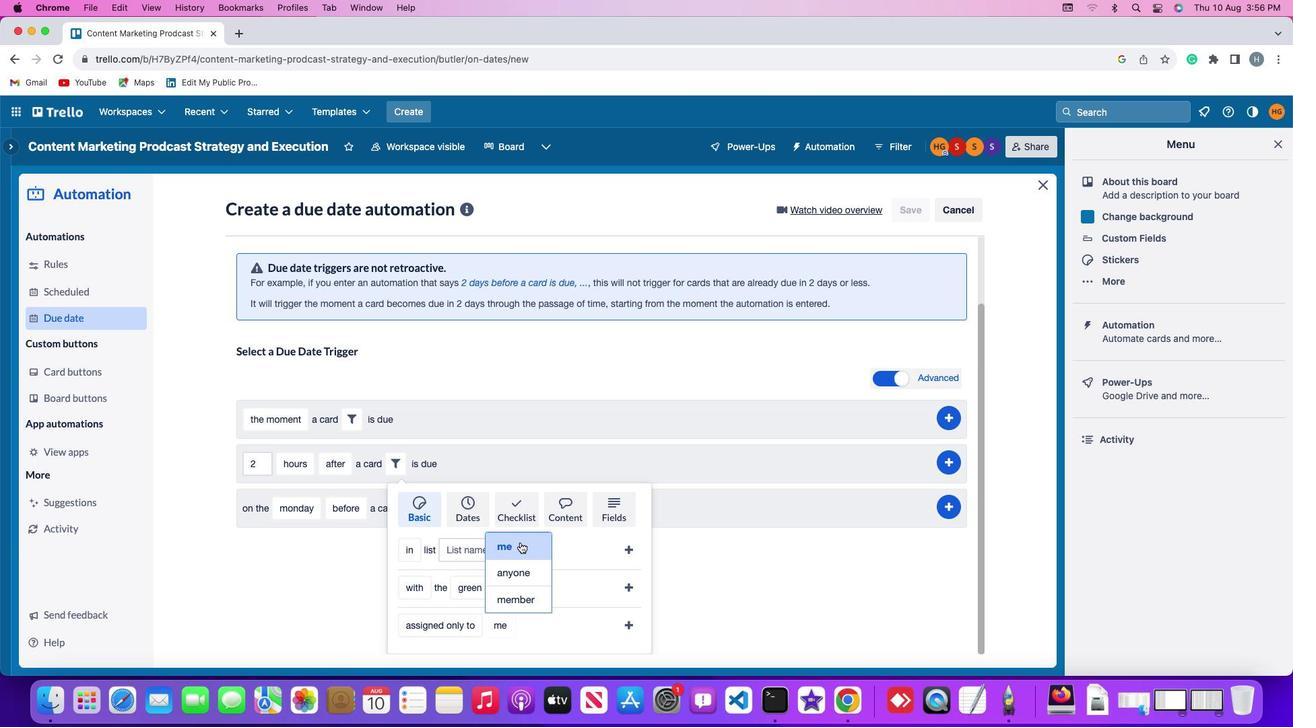 
Action: Mouse moved to (623, 621)
Screenshot: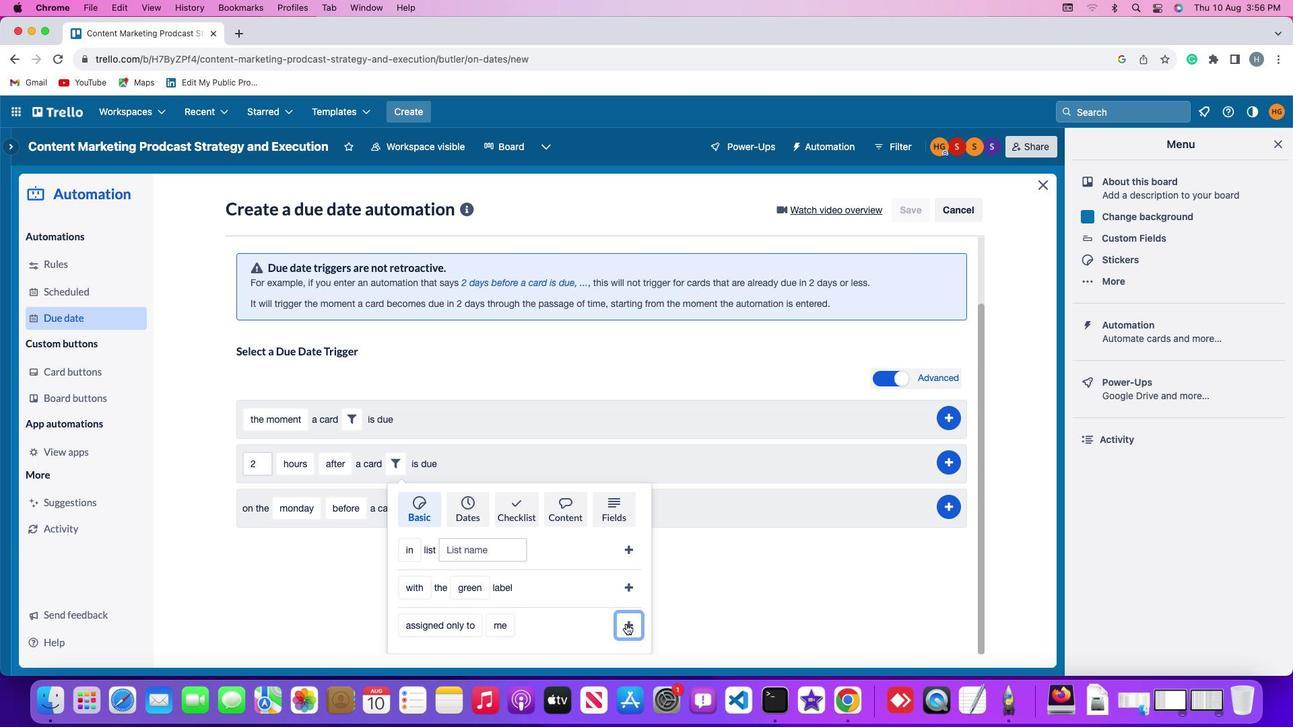 
Action: Mouse pressed left at (623, 621)
Screenshot: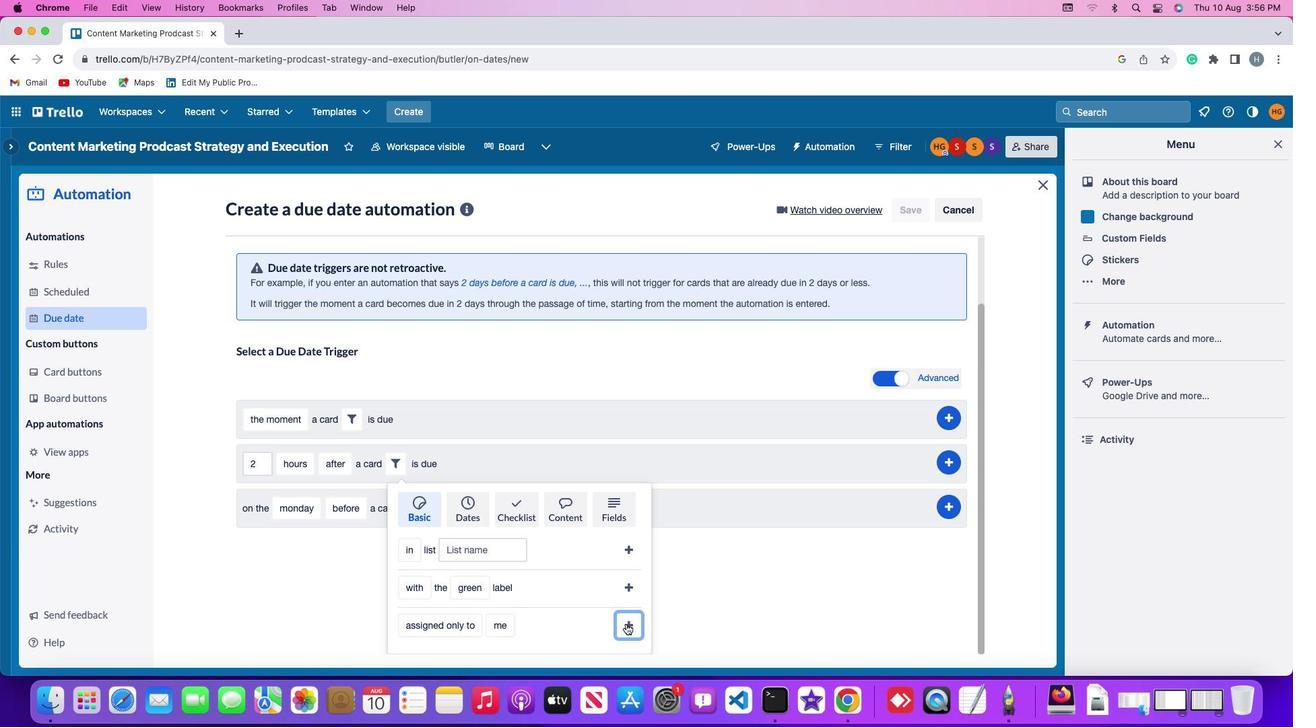 
Action: Mouse moved to (953, 534)
Screenshot: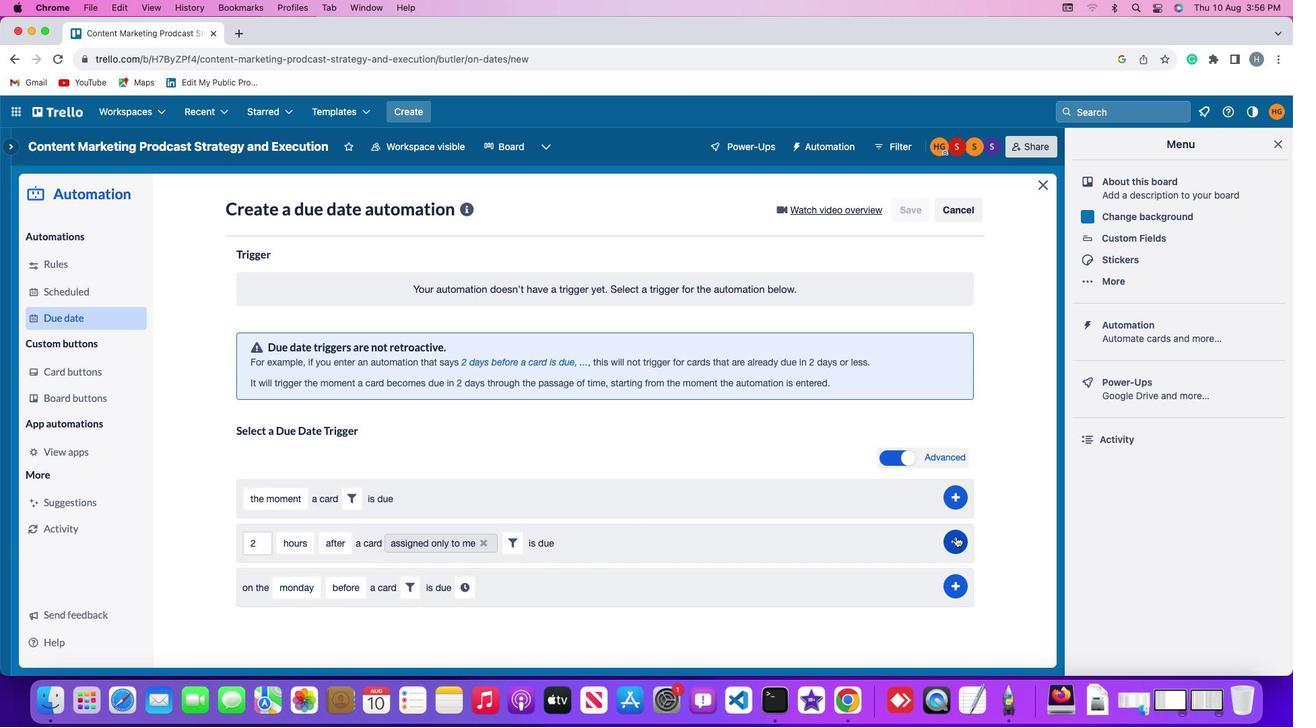 
Action: Mouse pressed left at (953, 534)
Screenshot: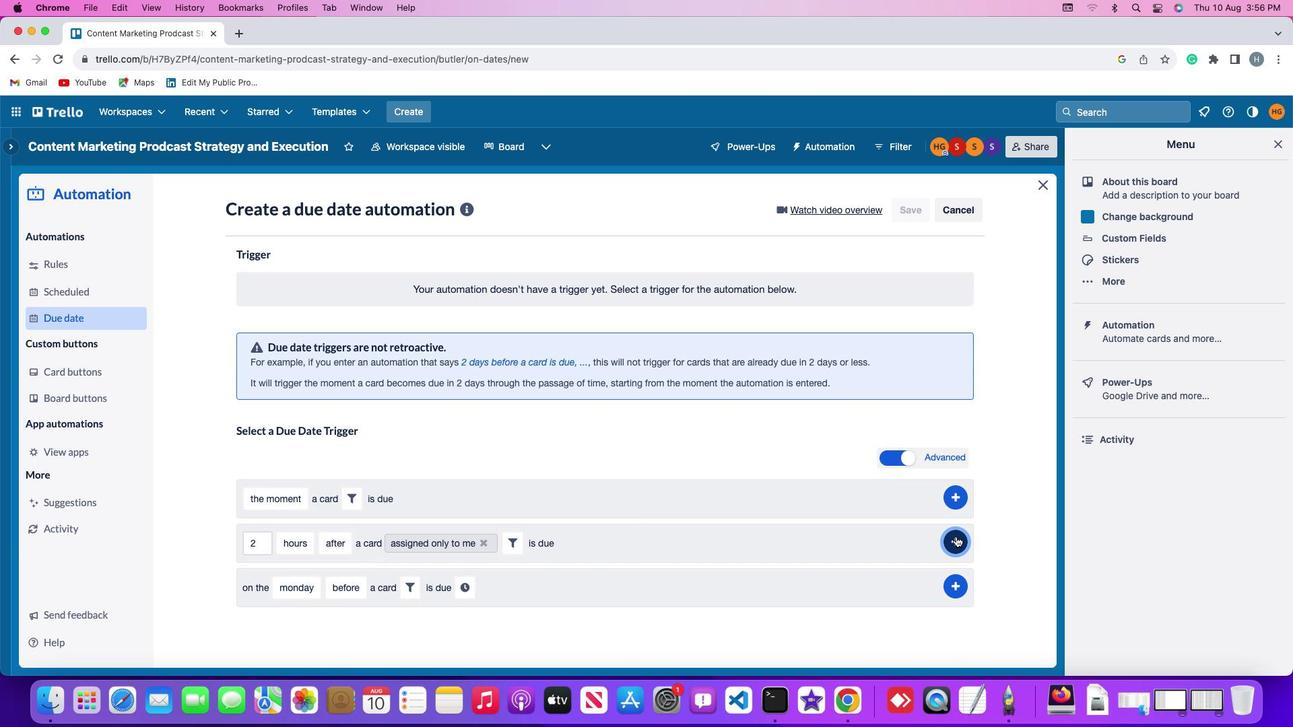 
Action: Mouse moved to (1009, 433)
Screenshot: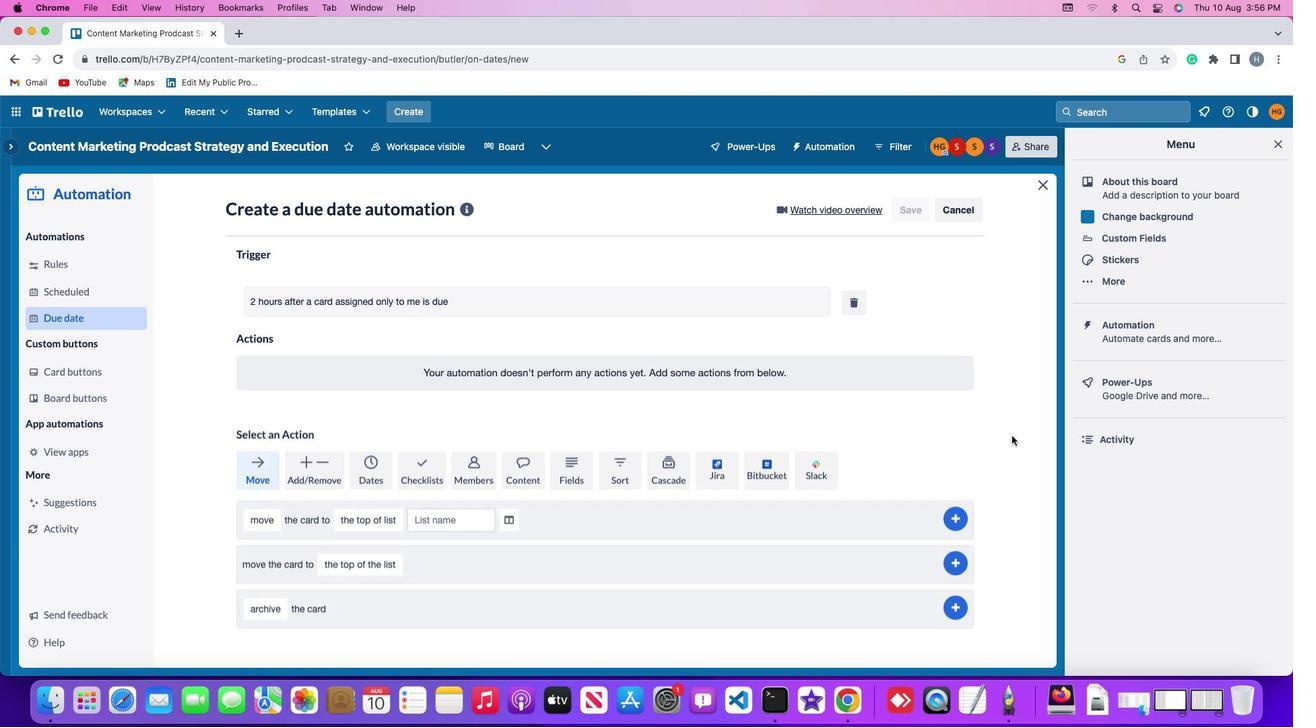 
